 Task: Add an event with the title Lunch Break: Guided Meditation and Wellness Workshop, date '2023/11/20', time 7:00 AM to 9:00 AMand add a description: Alongside problem-solving activities, the retreat will provide opportunities for team members to relax, unwind, and build stronger relationships. This could include team meals, social events, or recreational activities that promote camaraderie and connection., put the event into Red category . Add location for the event as: Florence, Italy, logged in from the account softage.4@softage.netand send the event invitation to softage.10@softage.net and softage.1@softage.net. Set a reminder for the event 41 week before
Action: Mouse moved to (160, 117)
Screenshot: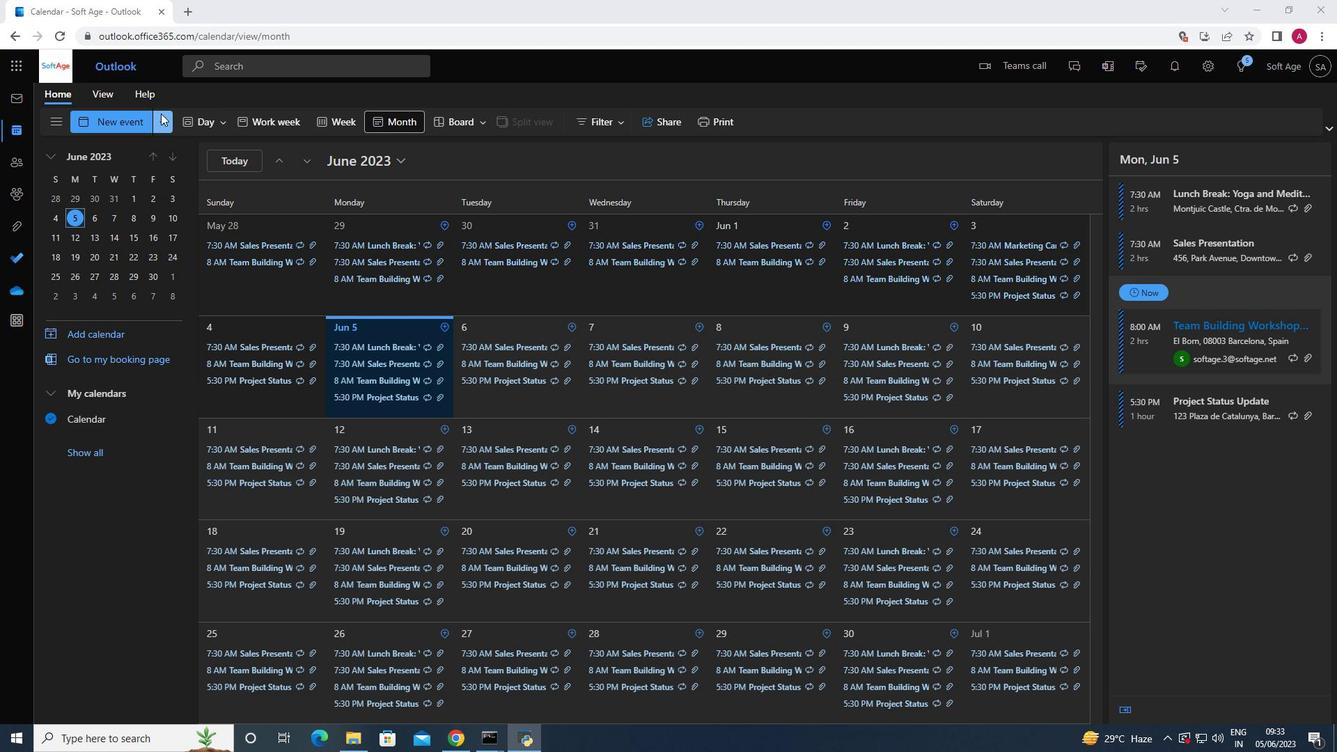 
Action: Mouse pressed left at (160, 117)
Screenshot: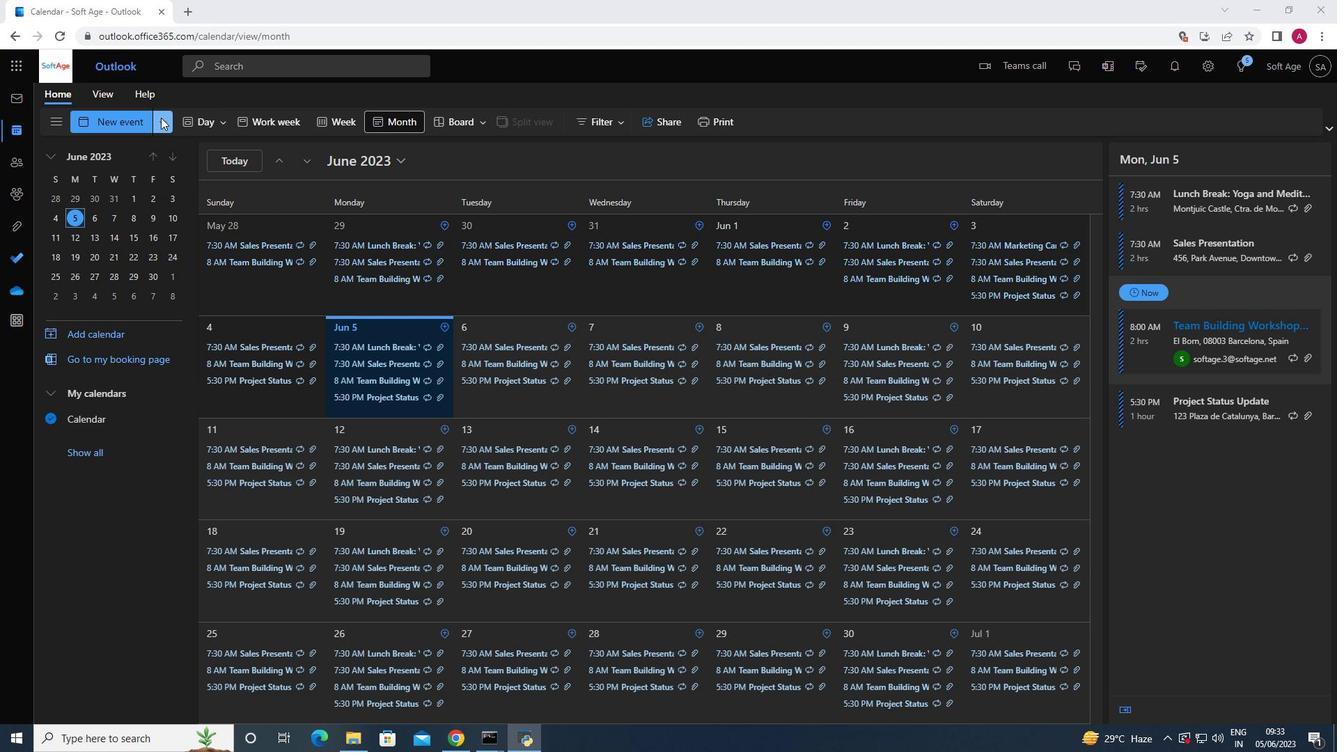 
Action: Mouse moved to (130, 183)
Screenshot: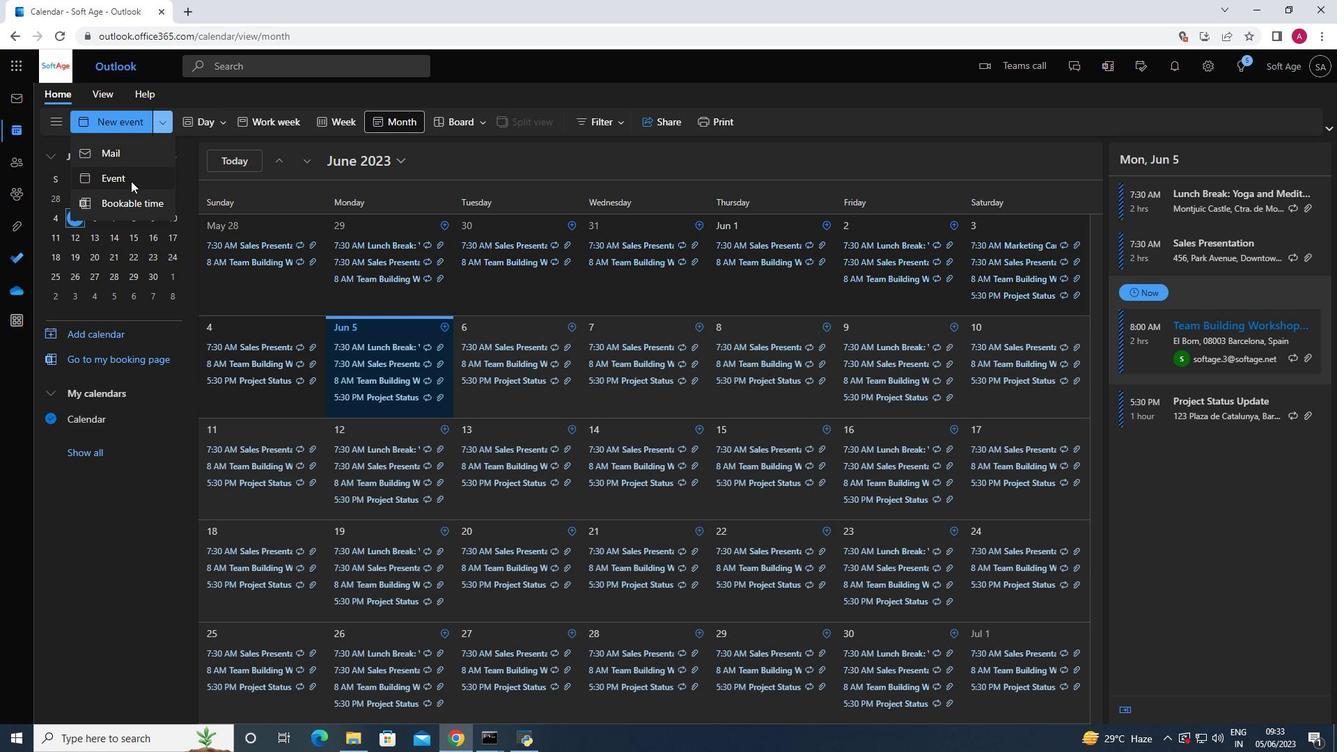 
Action: Mouse pressed left at (130, 183)
Screenshot: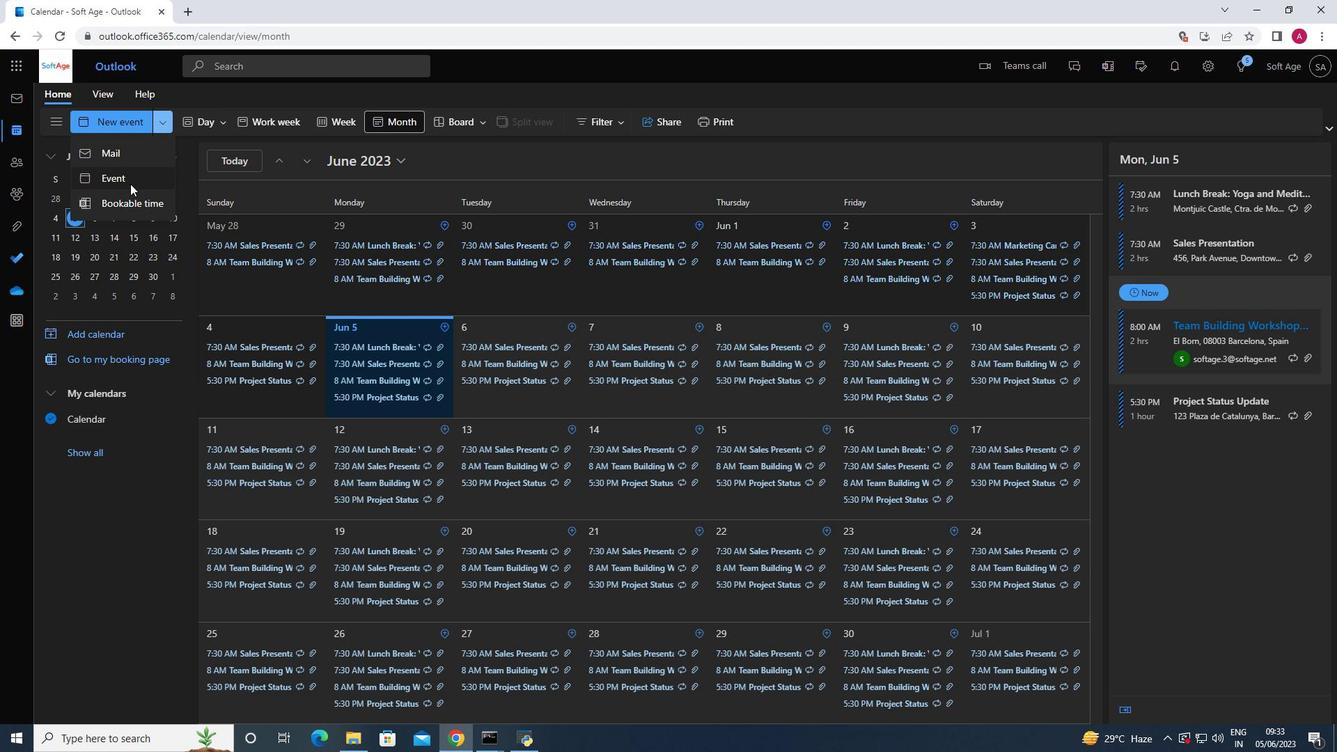 
Action: Mouse moved to (346, 202)
Screenshot: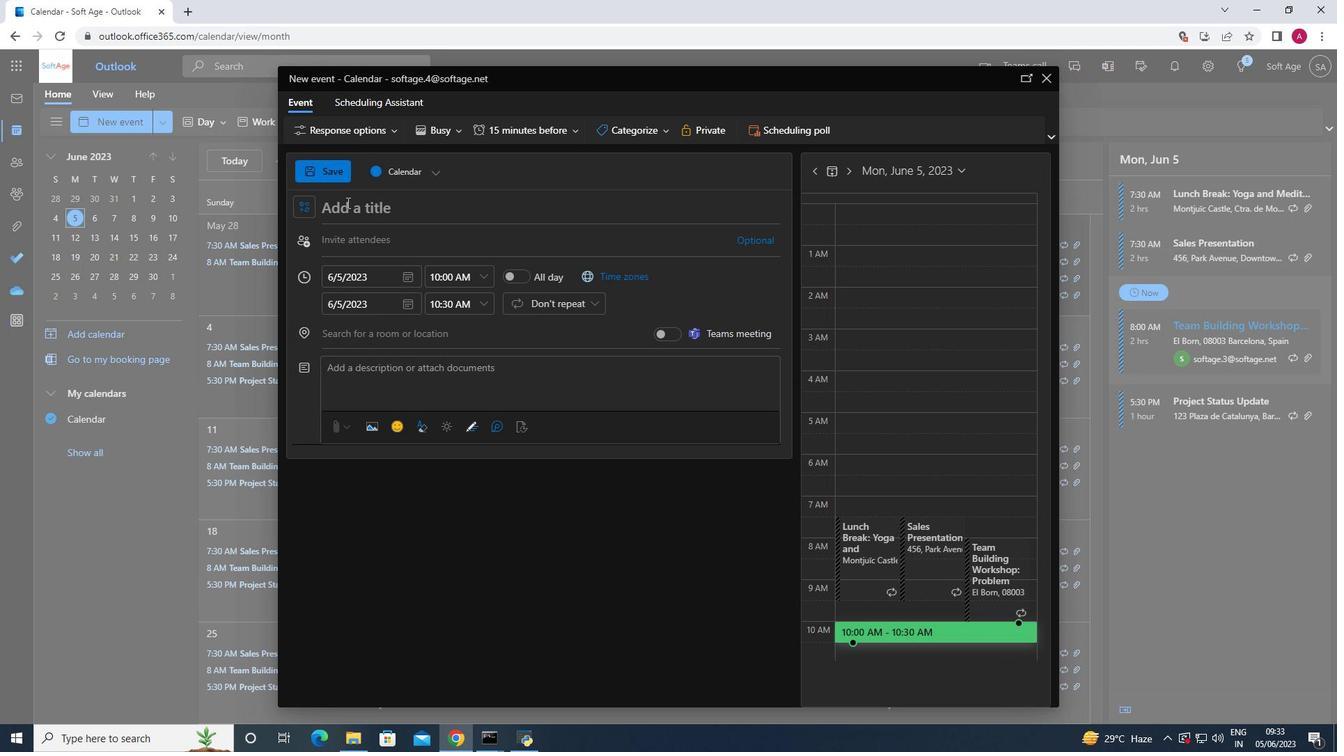
Action: Mouse pressed left at (346, 202)
Screenshot: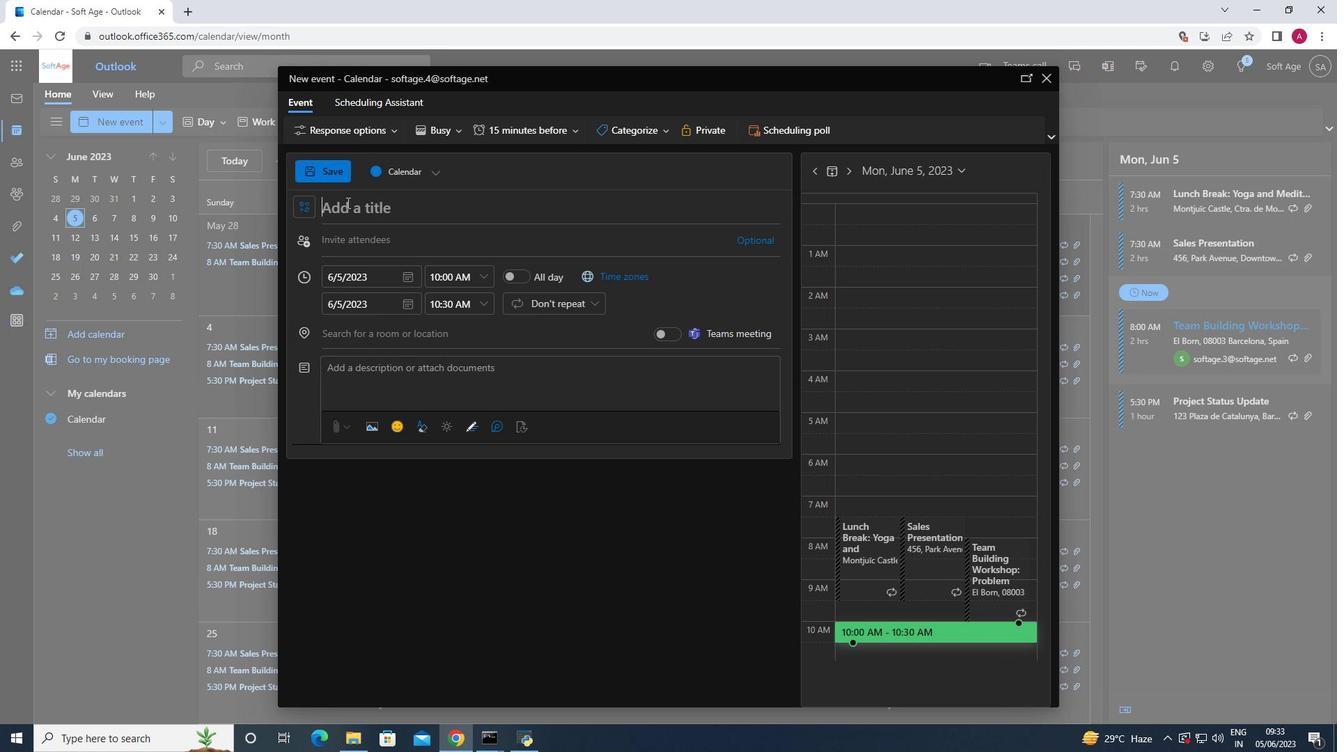 
Action: Key pressed <Key.shift_r>Lunch<Key.space><Key.shift>Break<Key.shift_r>:<Key.space><Key.shift><Key.shift><Key.shift><Key.shift><Key.shift><Key.shift><Key.shift><Key.shift><Key.shift><Key.shift><Key.shift>Guided<Key.space><Key.shift_r>Meditation<Key.space>and<Key.space><Key.shift>Wellness<Key.space>
Screenshot: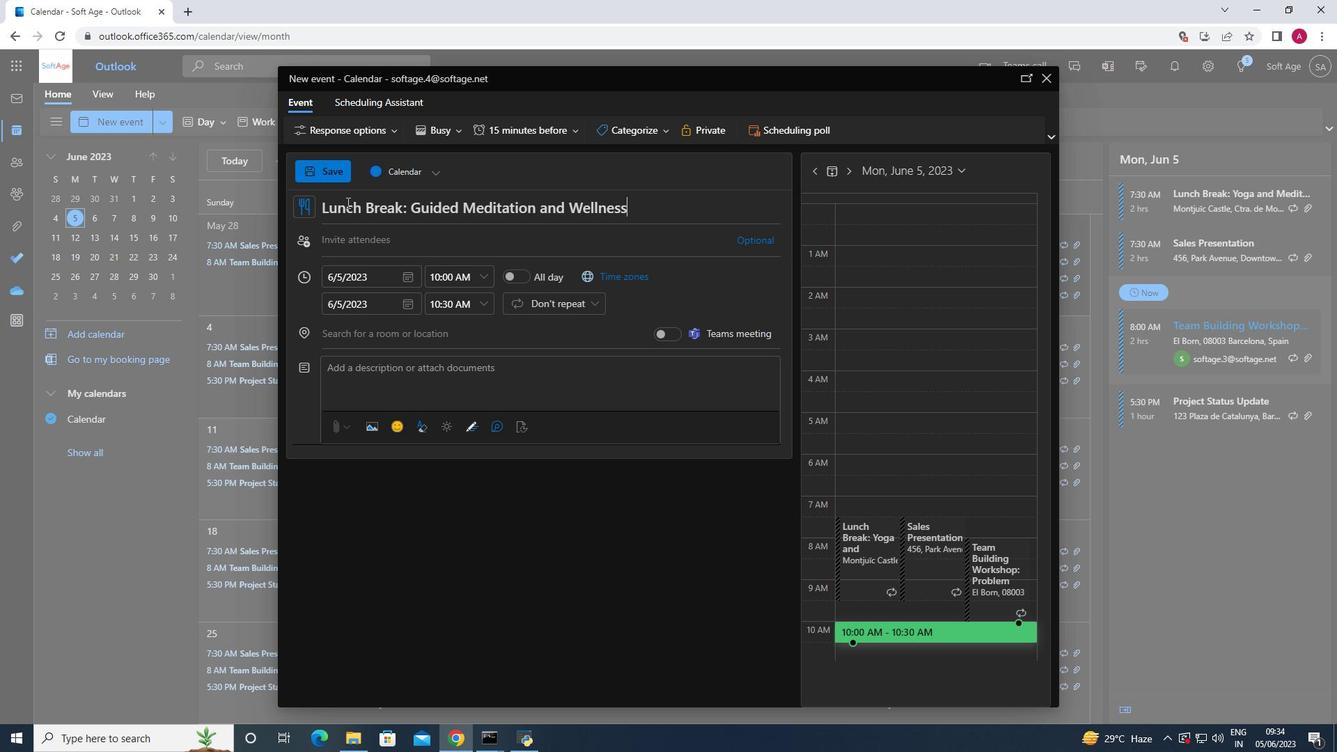 
Action: Mouse moved to (413, 279)
Screenshot: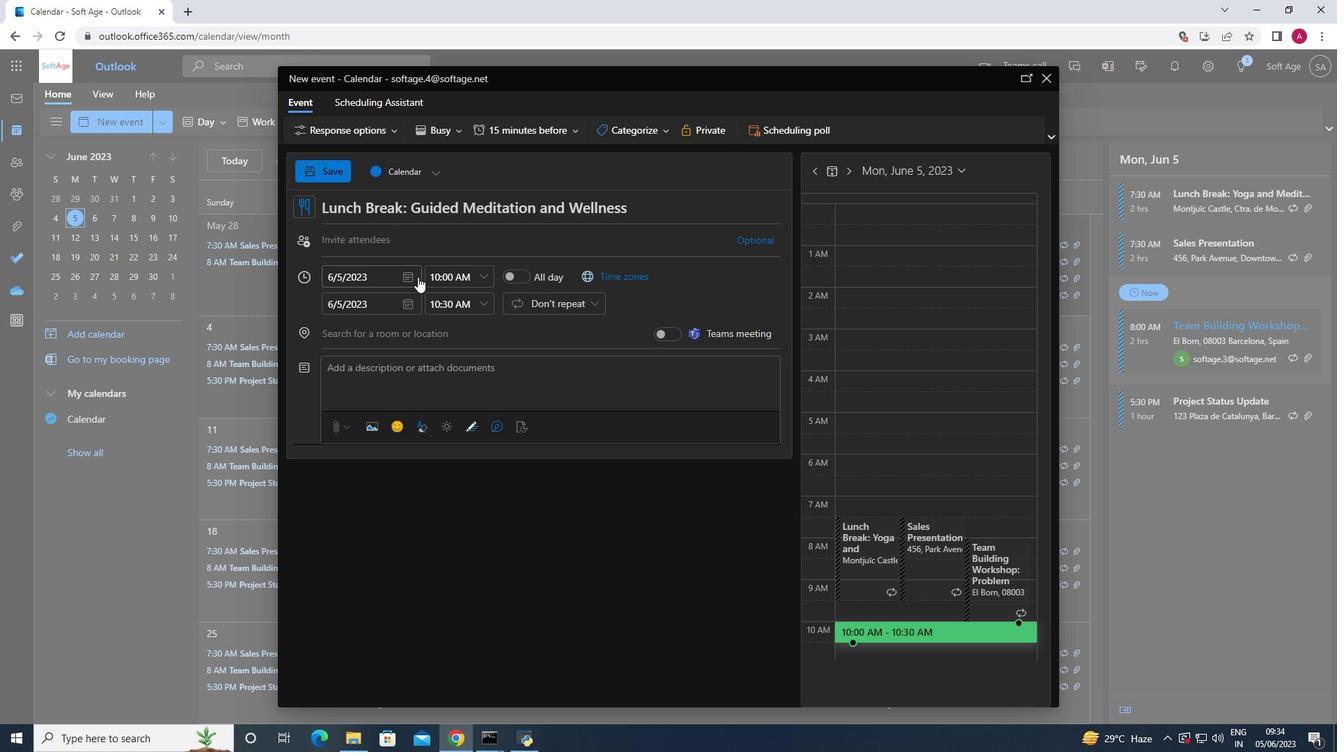 
Action: Mouse pressed left at (413, 279)
Screenshot: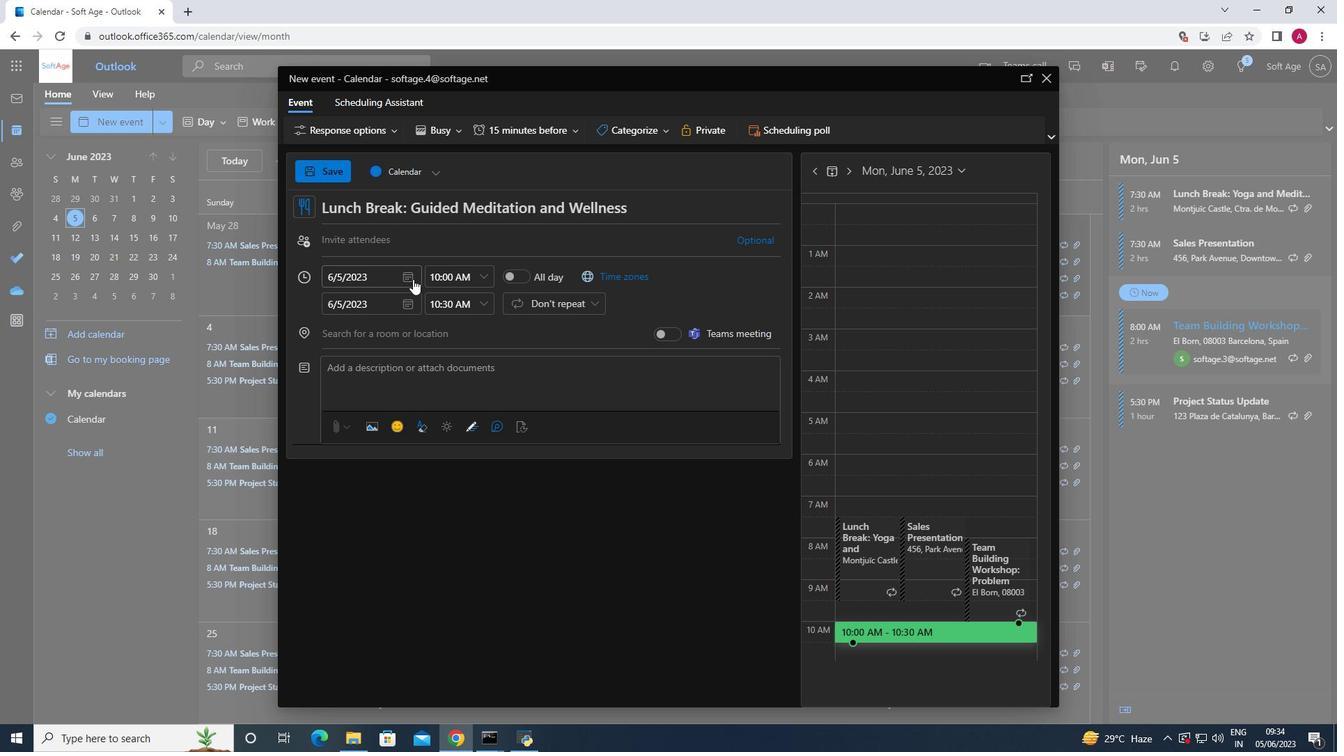 
Action: Mouse moved to (452, 302)
Screenshot: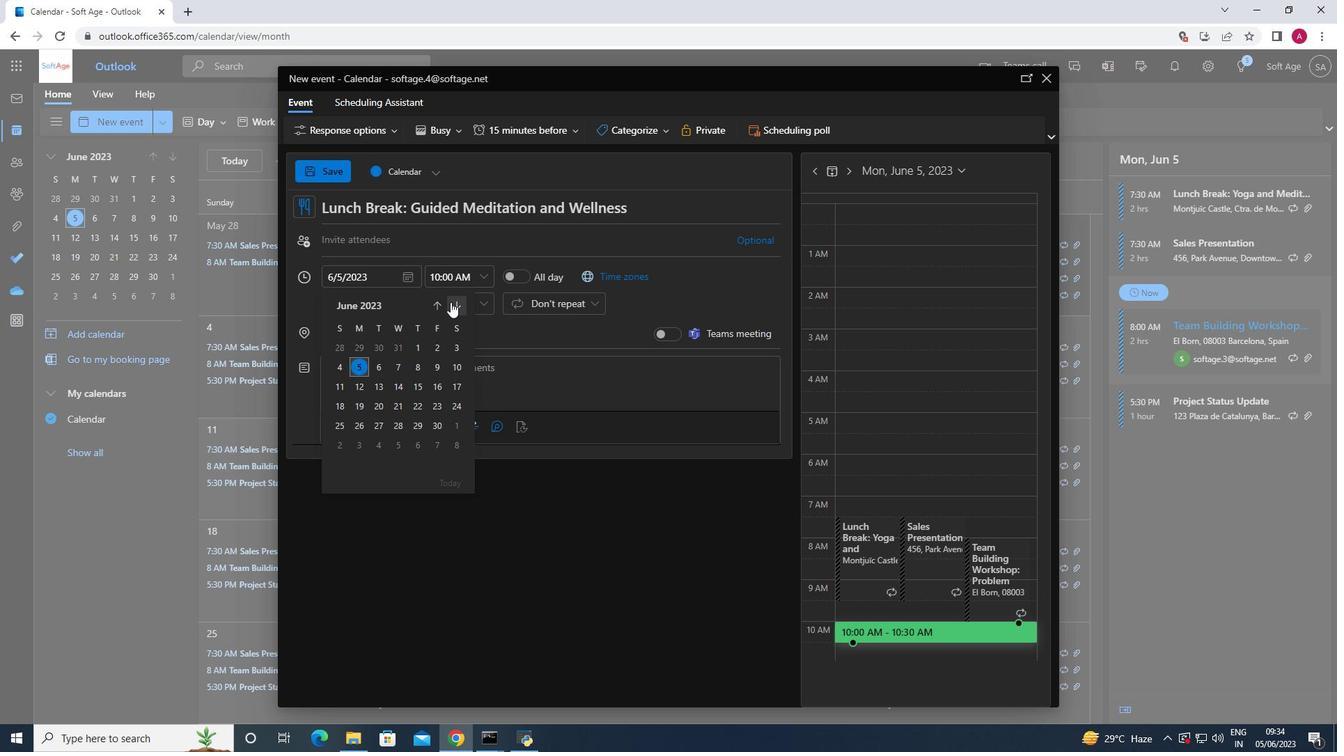 
Action: Mouse pressed left at (452, 302)
Screenshot: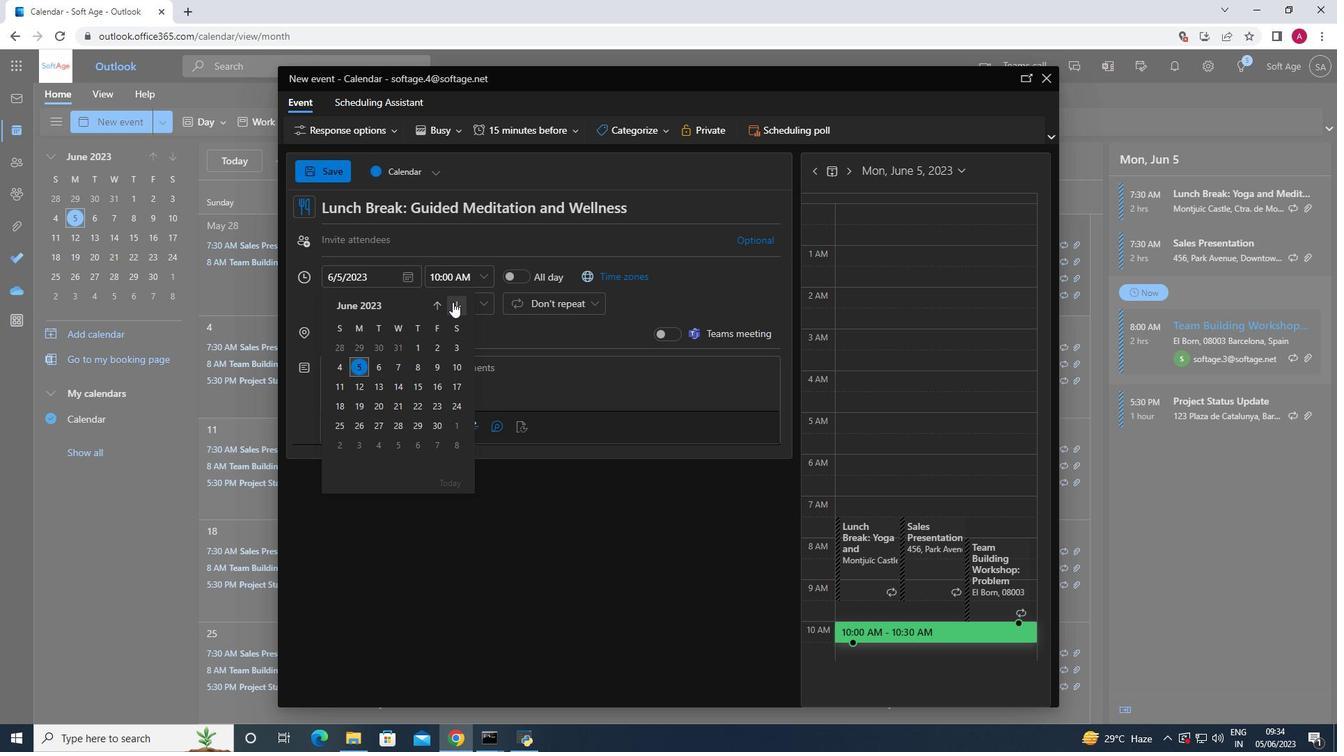 
Action: Mouse pressed left at (452, 302)
Screenshot: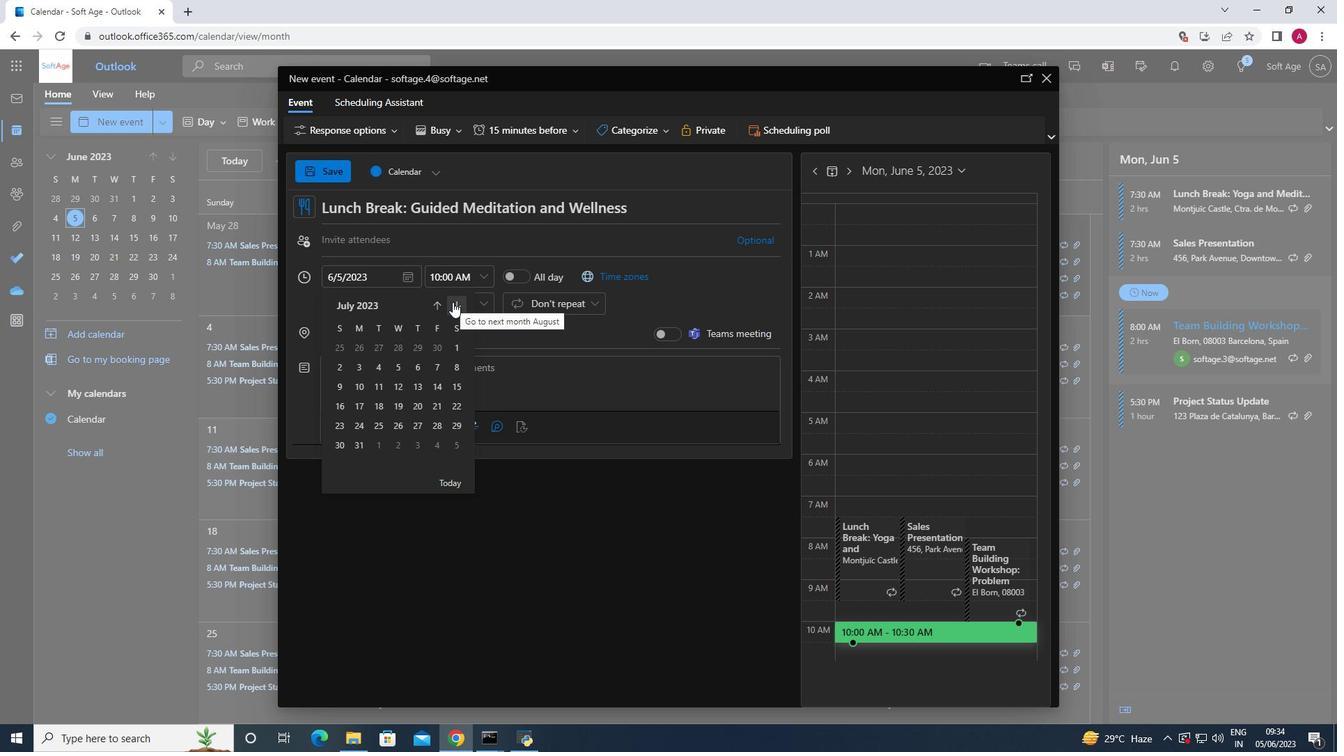 
Action: Mouse pressed left at (452, 302)
Screenshot: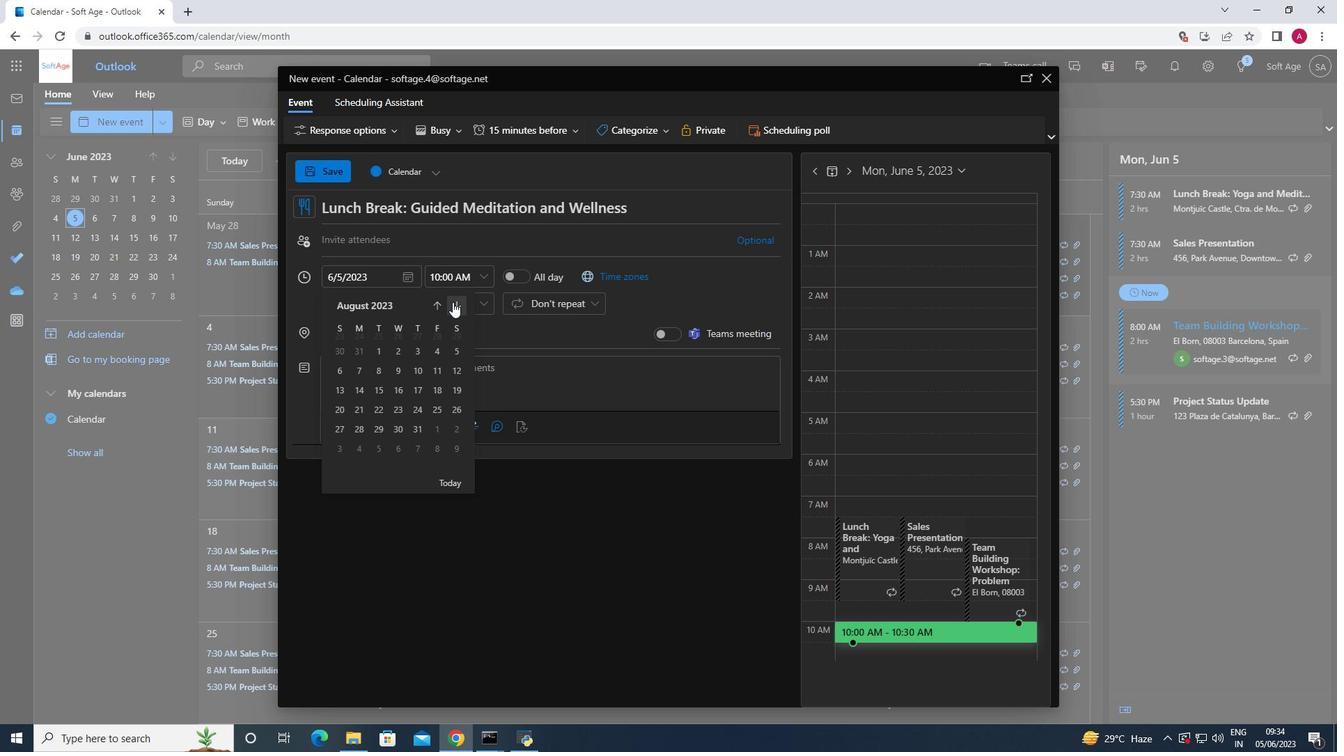 
Action: Mouse pressed left at (452, 302)
Screenshot: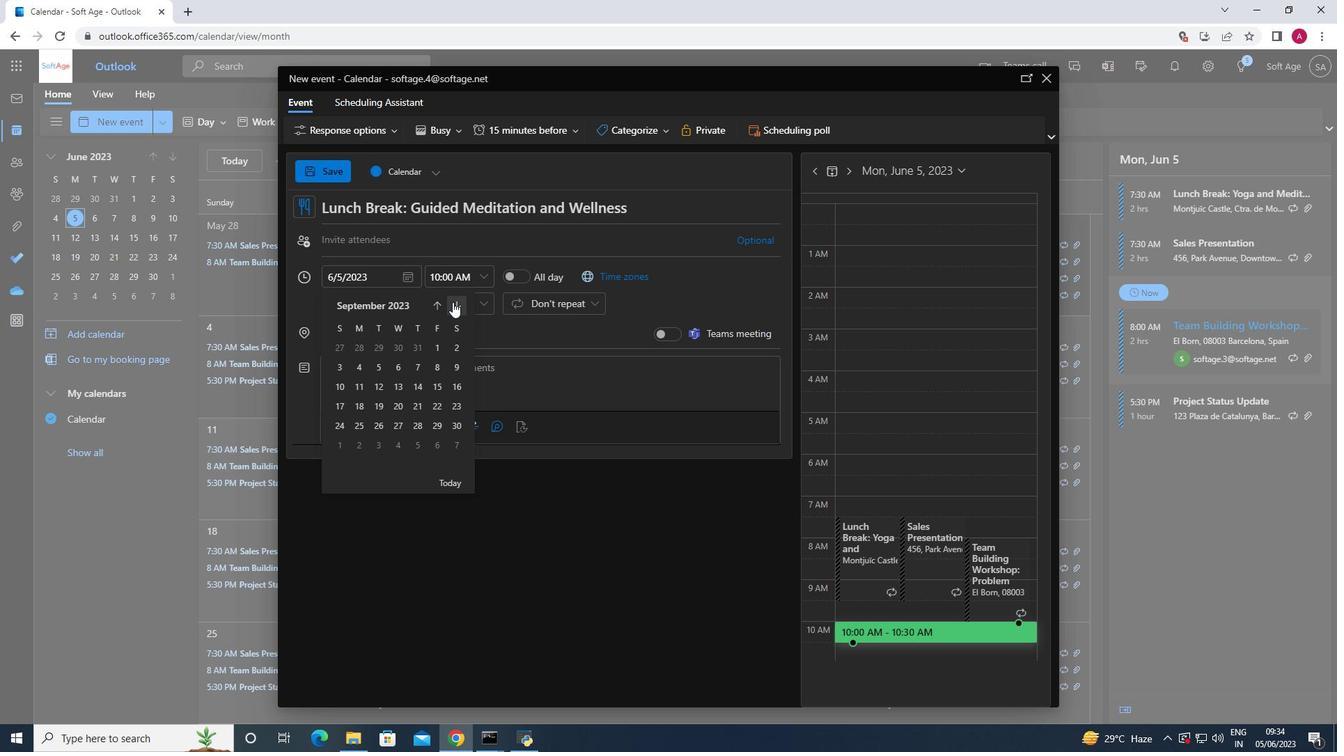
Action: Mouse pressed left at (452, 302)
Screenshot: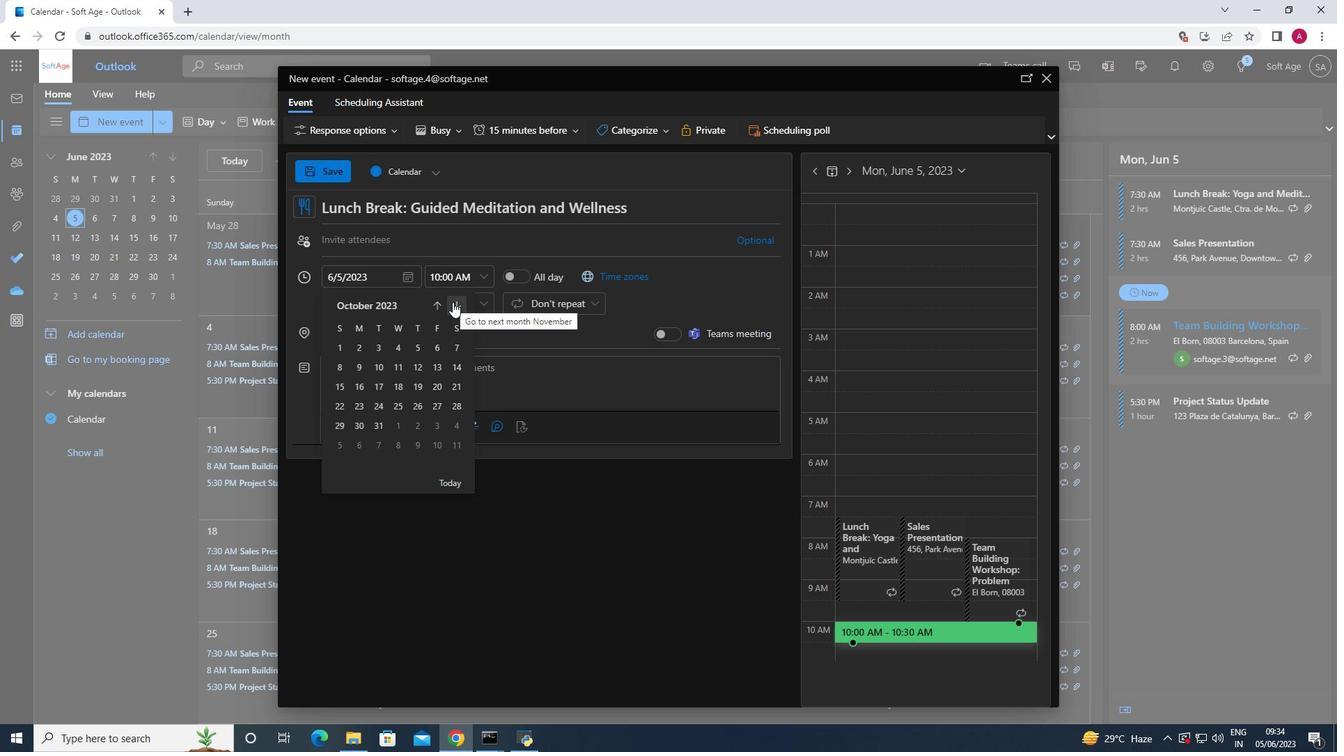 
Action: Mouse moved to (360, 401)
Screenshot: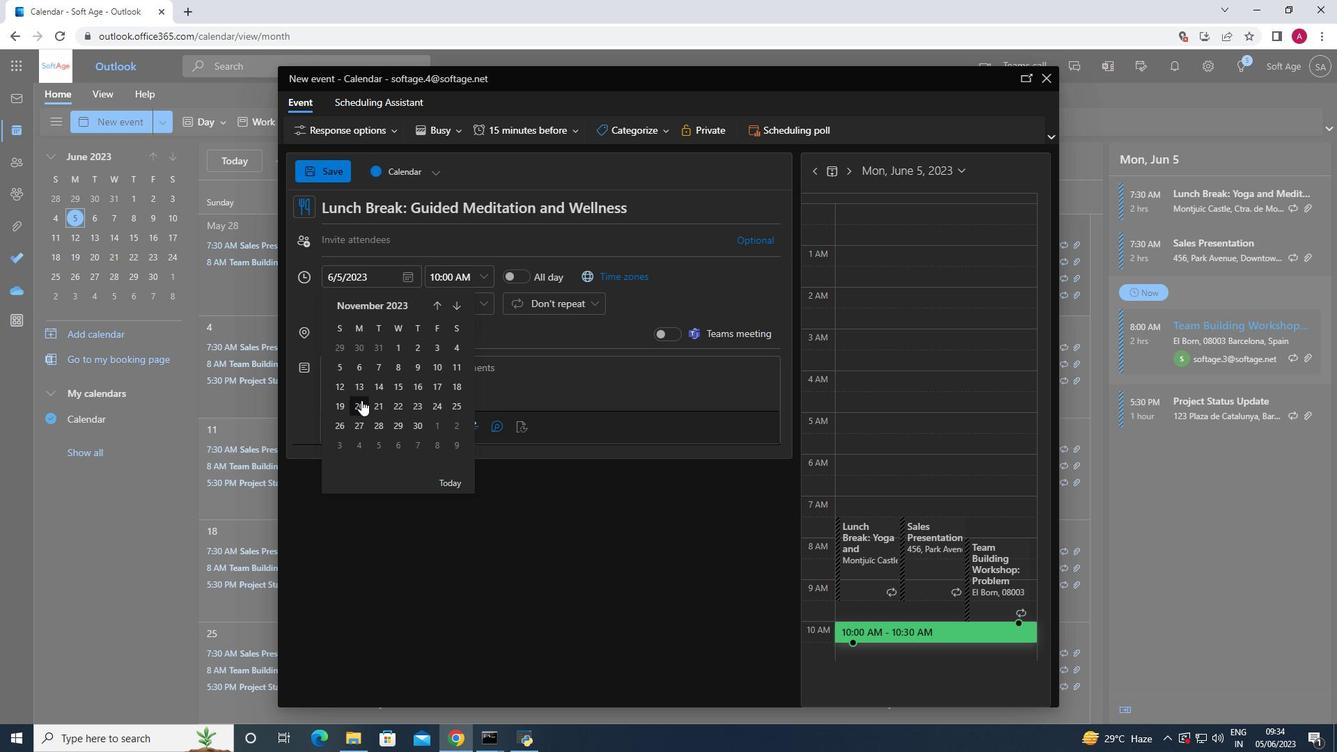 
Action: Mouse pressed left at (360, 401)
Screenshot: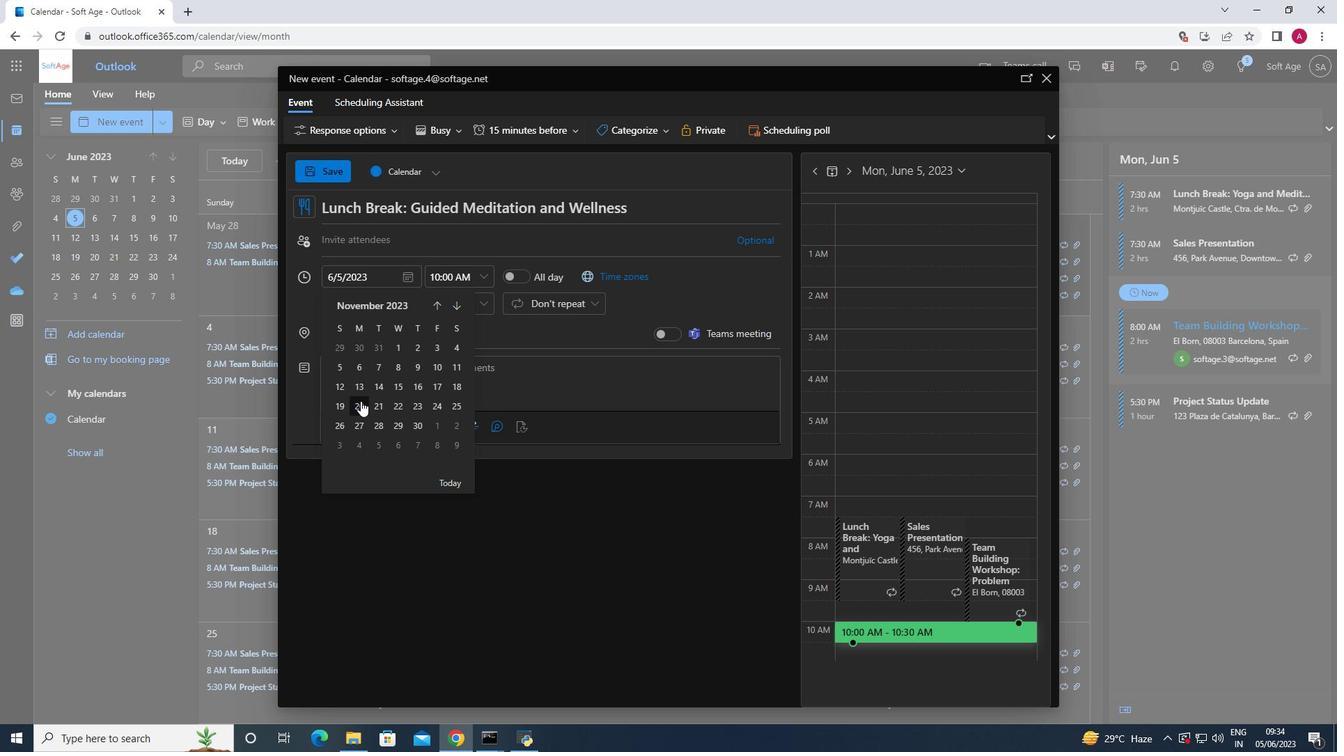 
Action: Mouse moved to (481, 280)
Screenshot: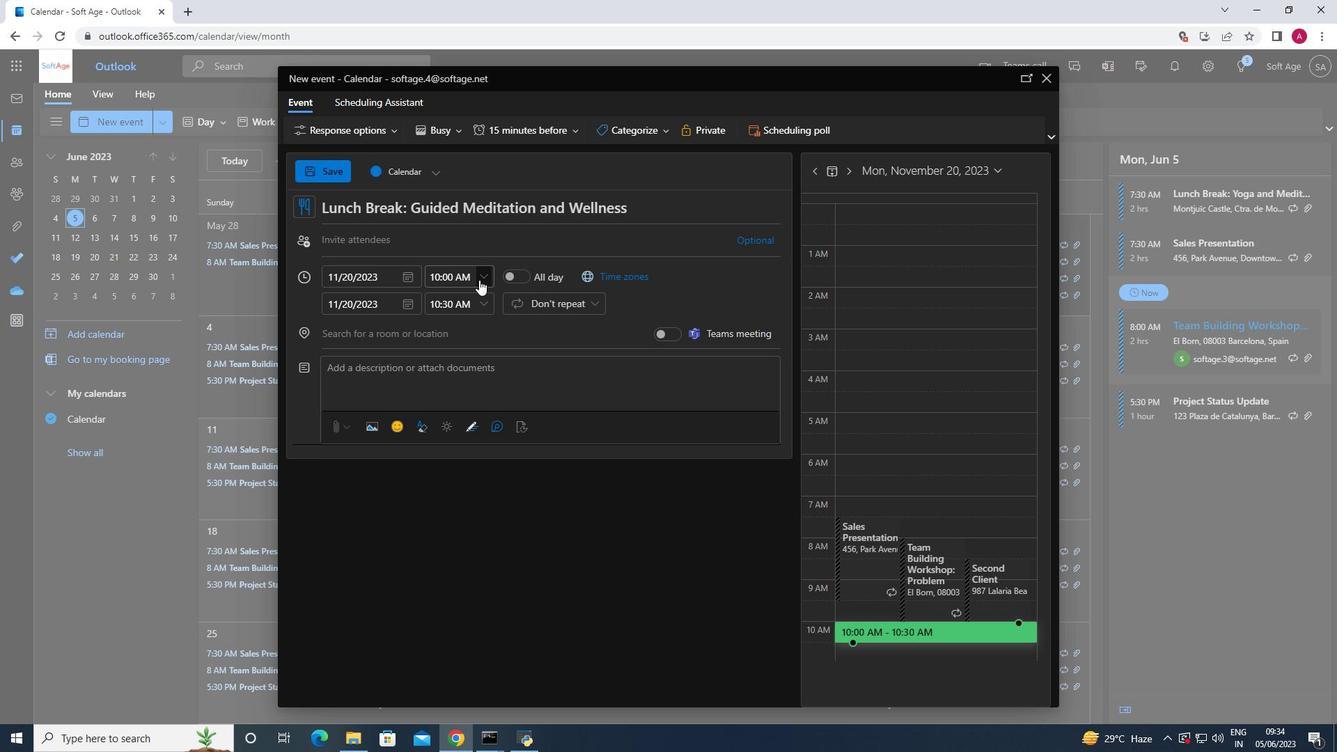 
Action: Mouse pressed left at (481, 280)
Screenshot: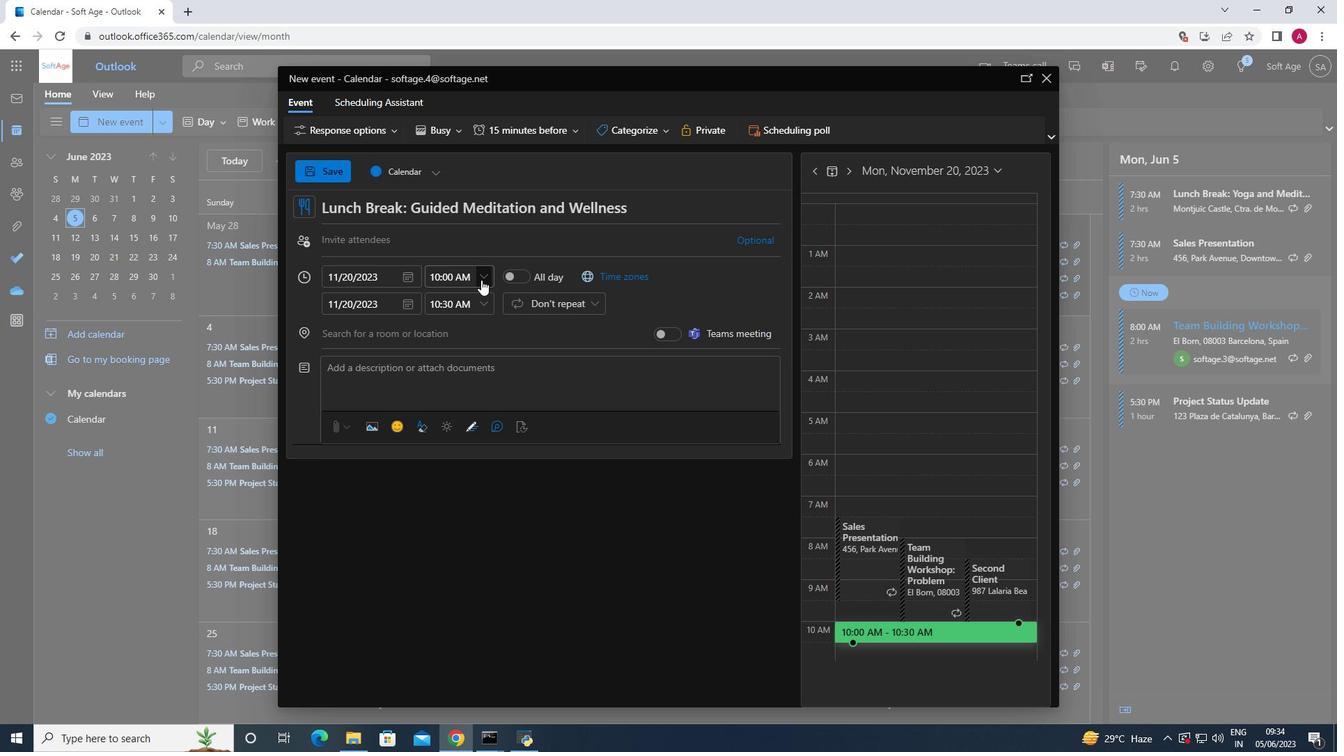 
Action: Mouse moved to (459, 338)
Screenshot: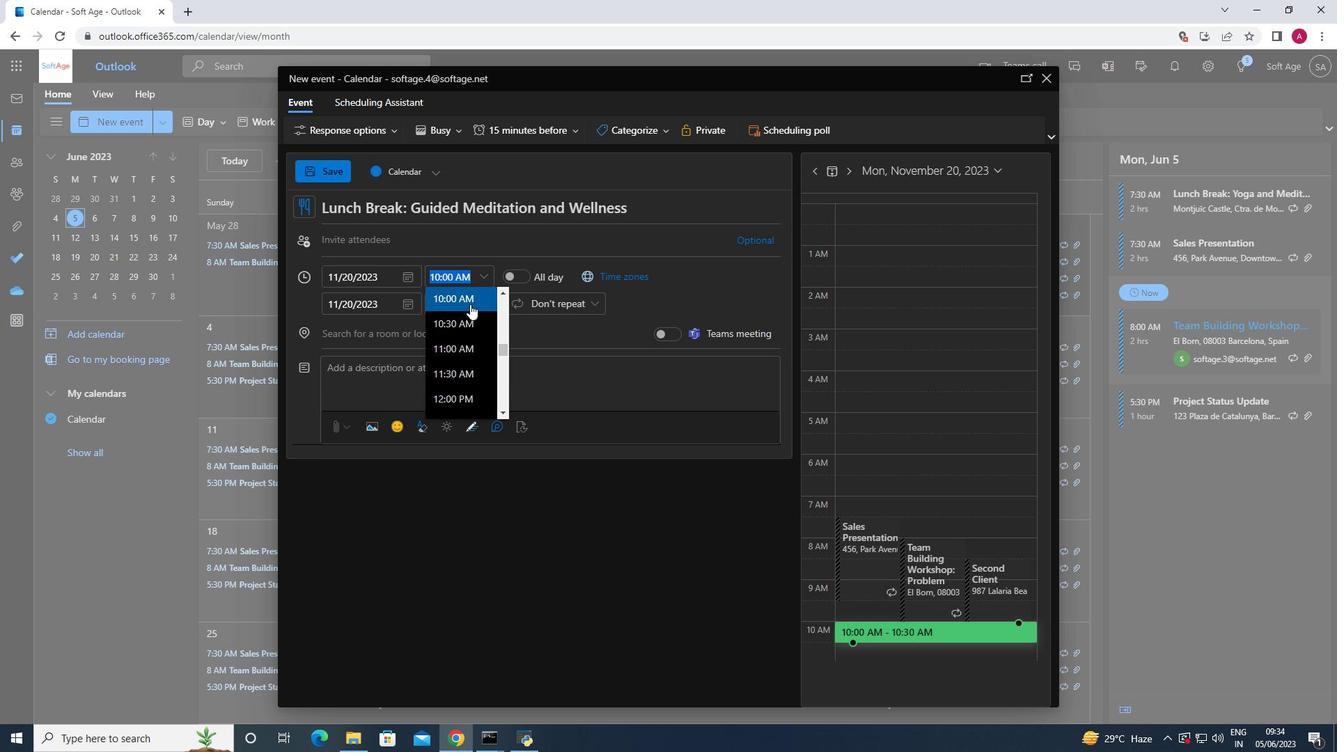 
Action: Mouse scrolled (459, 339) with delta (0, 0)
Screenshot: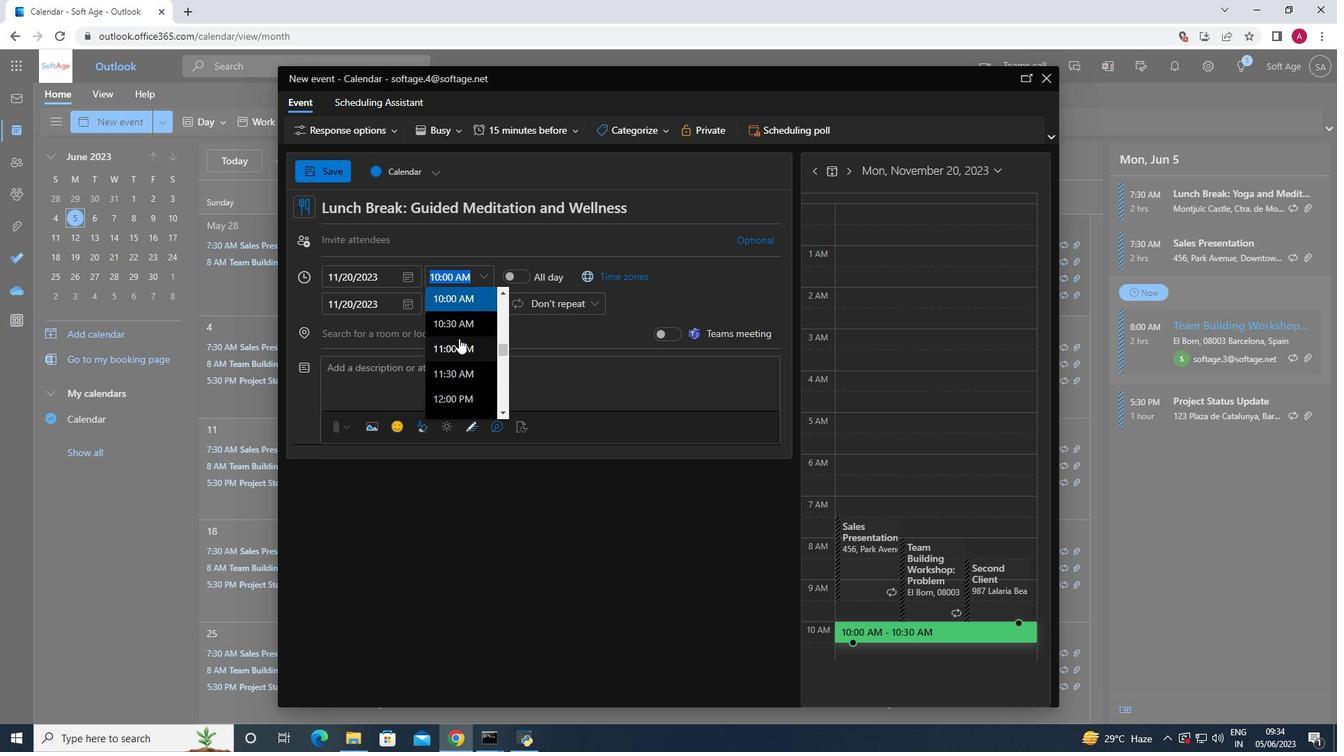 
Action: Mouse scrolled (459, 339) with delta (0, 0)
Screenshot: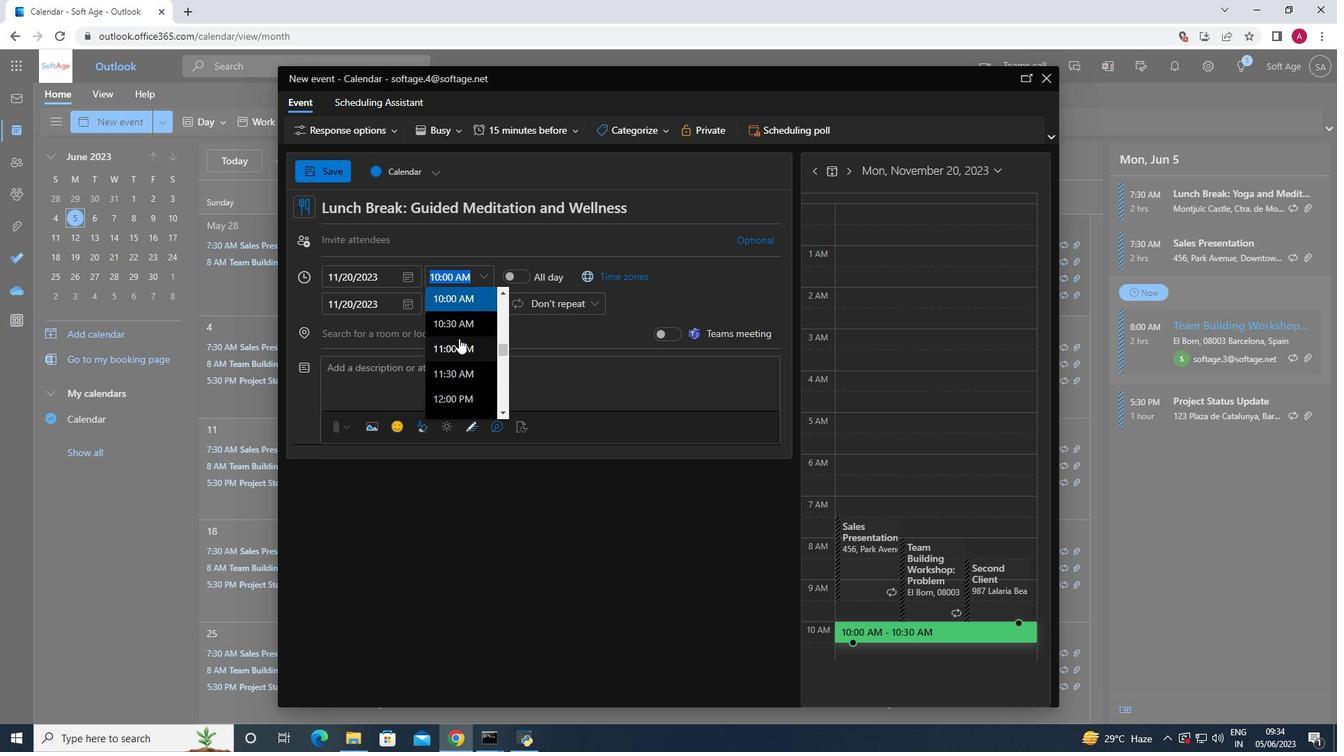 
Action: Mouse moved to (459, 338)
Screenshot: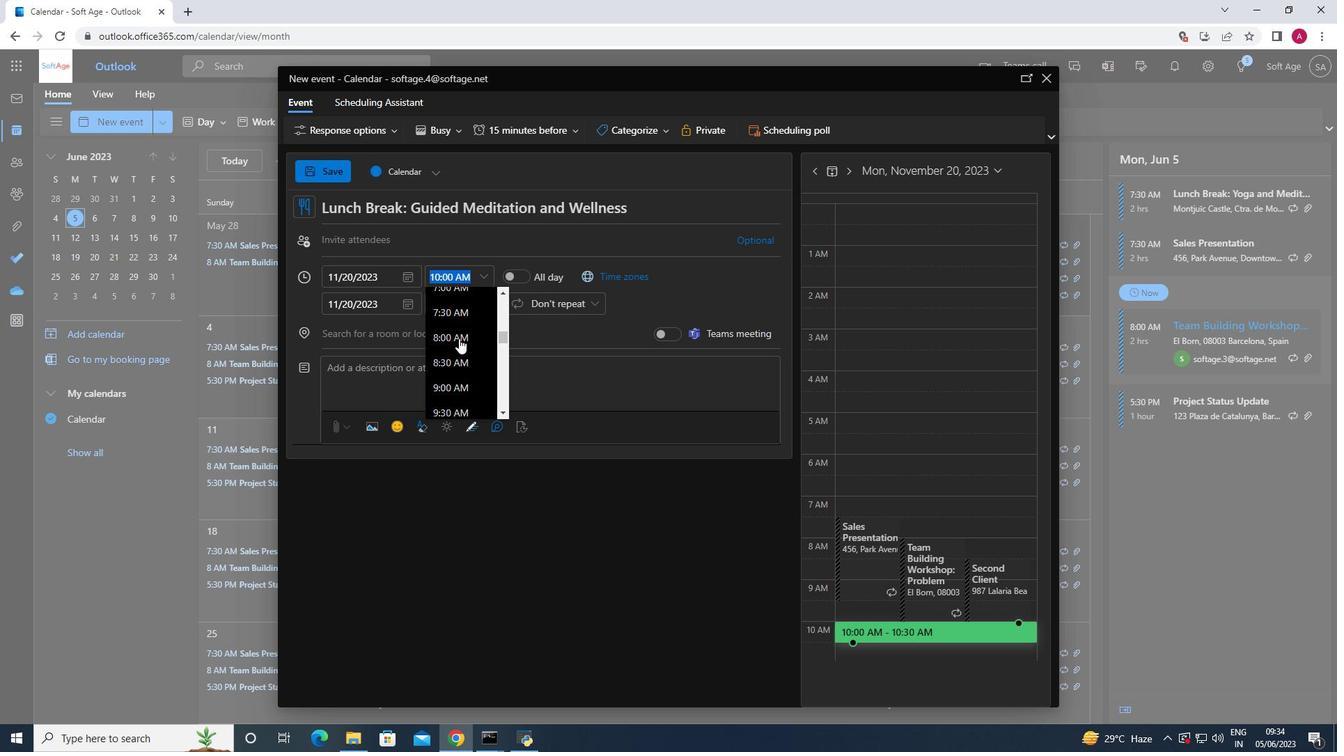 
Action: Mouse scrolled (459, 339) with delta (0, 0)
Screenshot: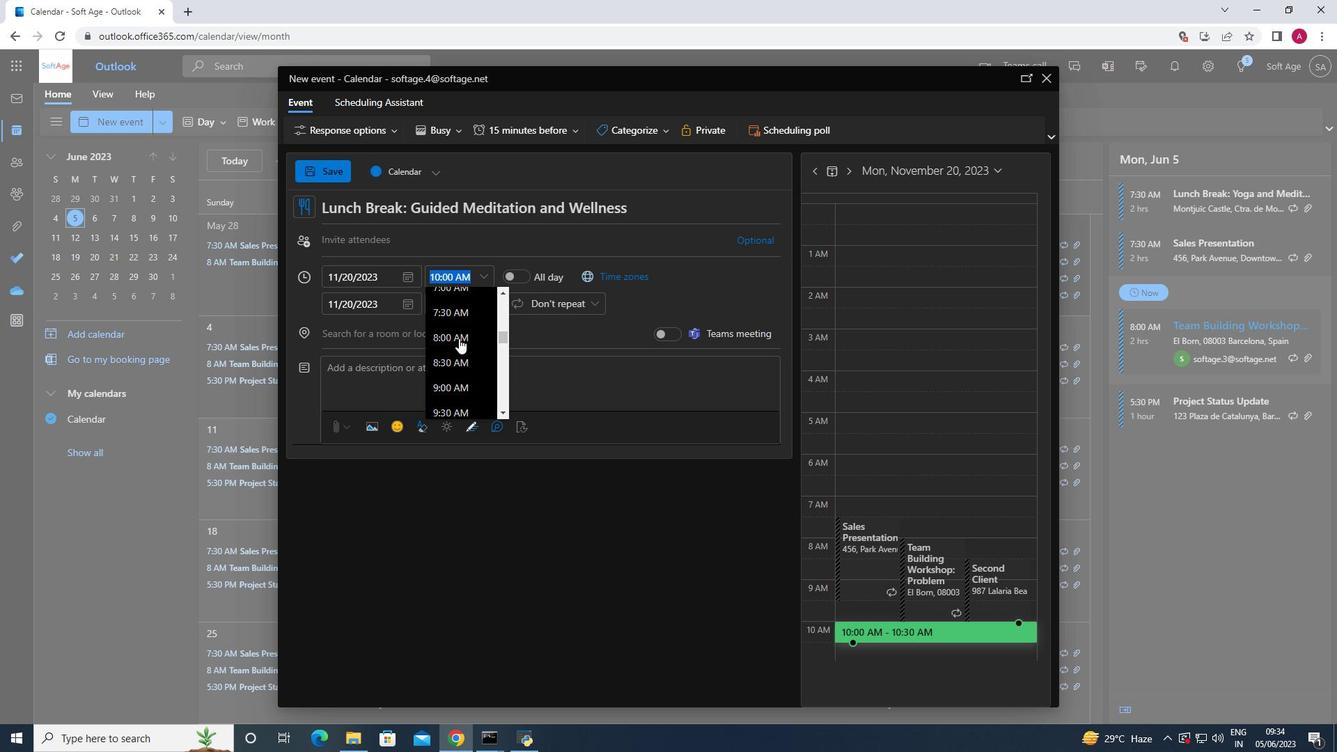 
Action: Mouse moved to (457, 335)
Screenshot: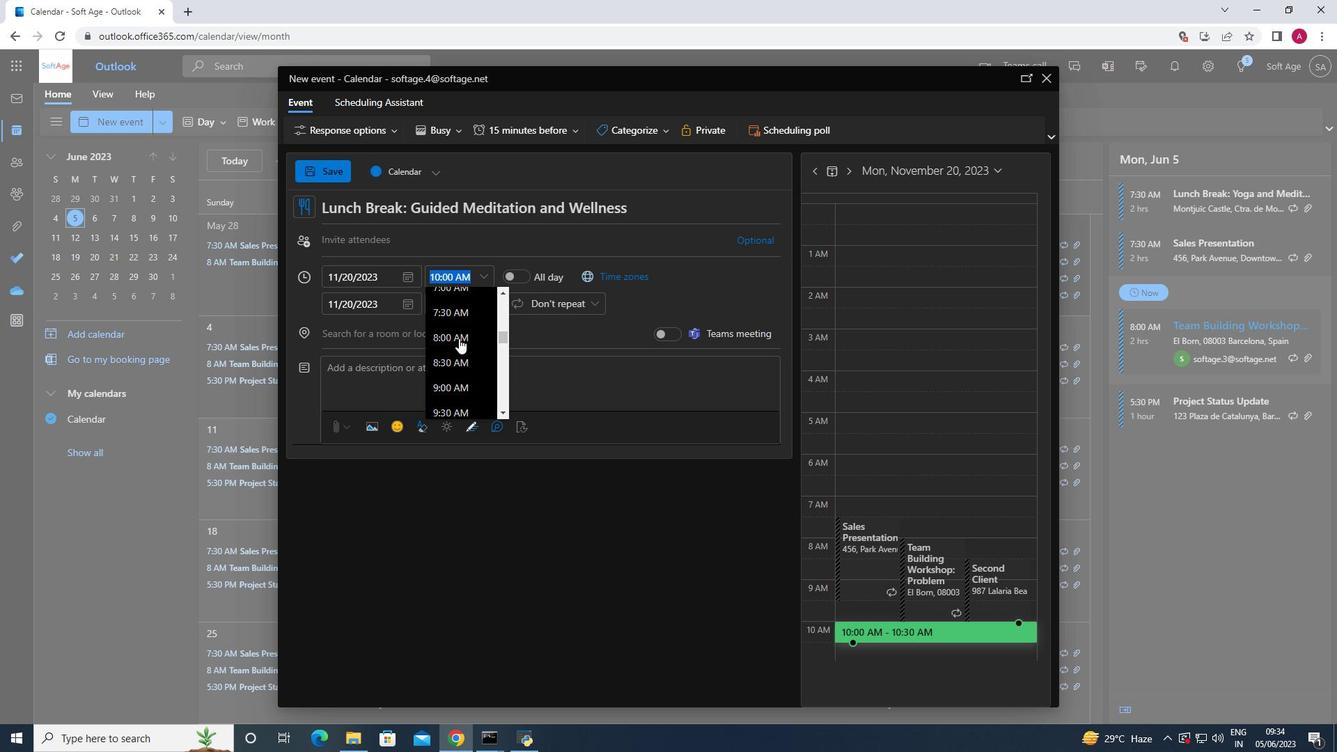 
Action: Mouse scrolled (457, 336) with delta (0, 0)
Screenshot: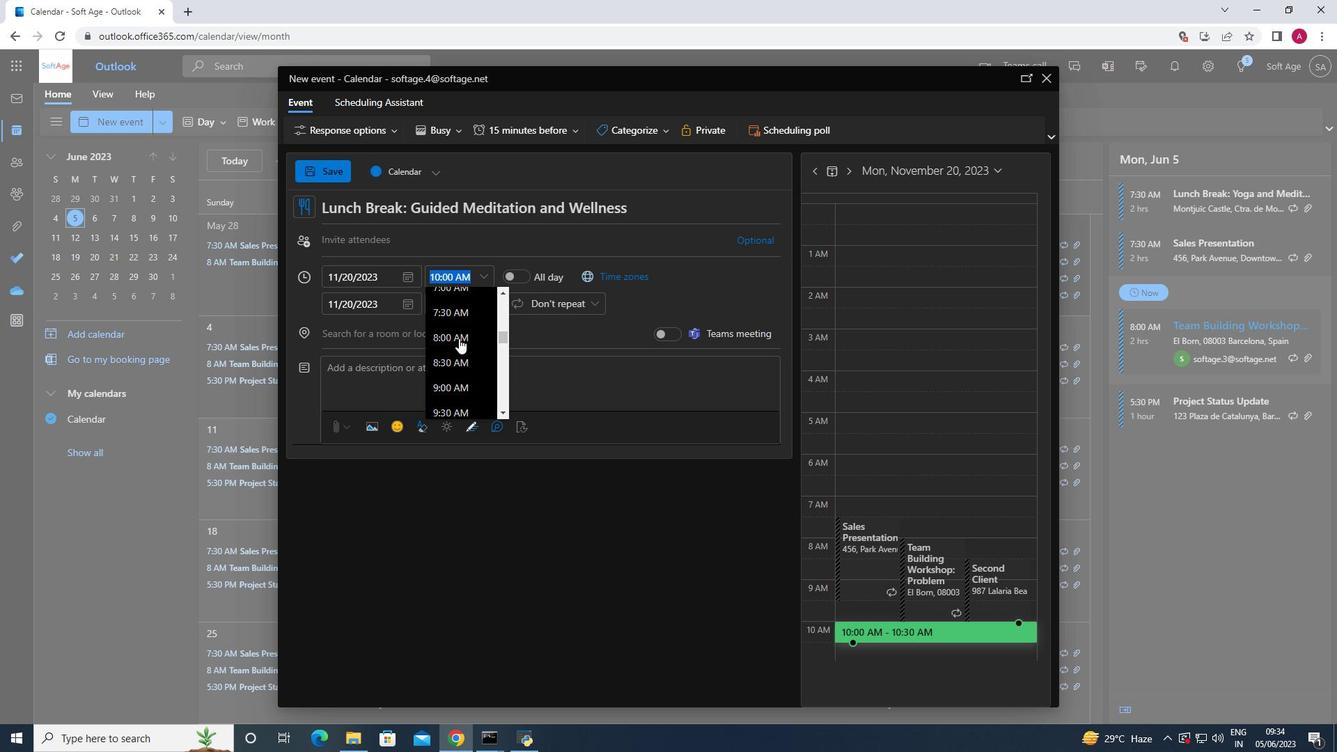 
Action: Mouse moved to (455, 372)
Screenshot: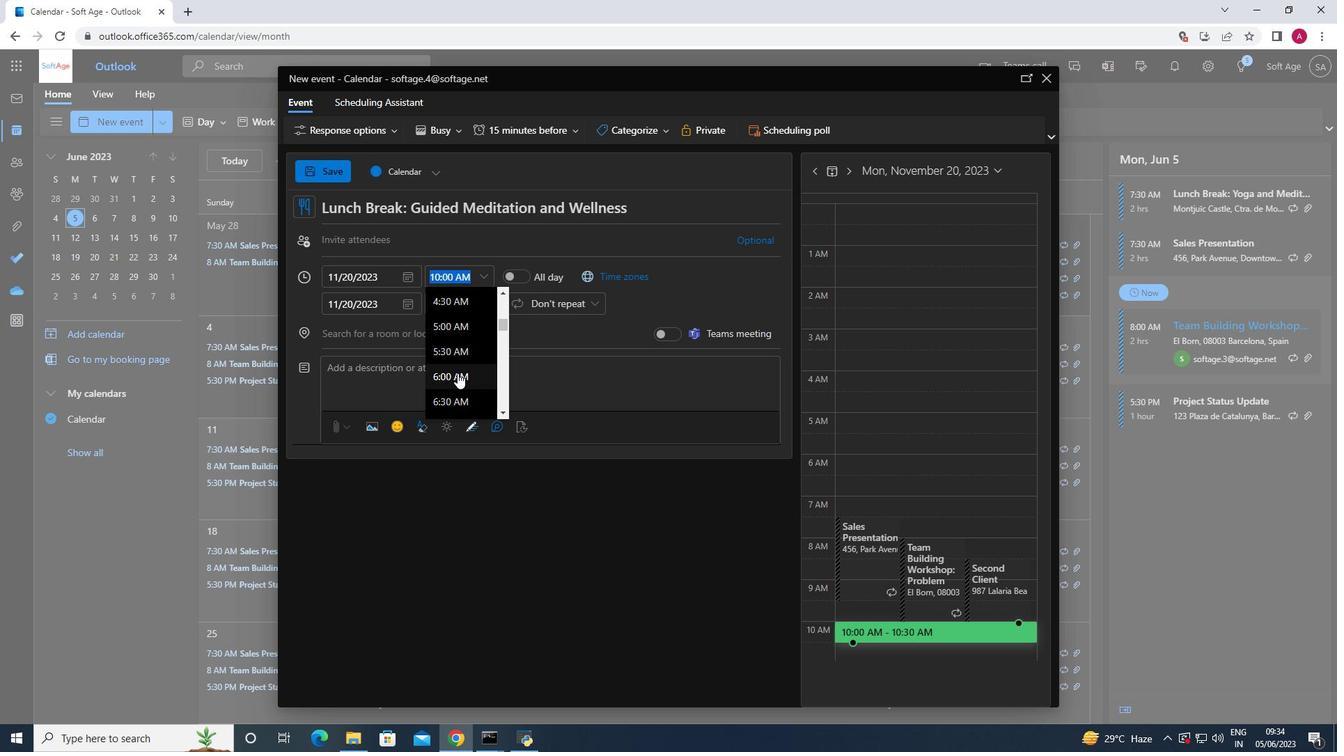 
Action: Mouse scrolled (455, 371) with delta (0, 0)
Screenshot: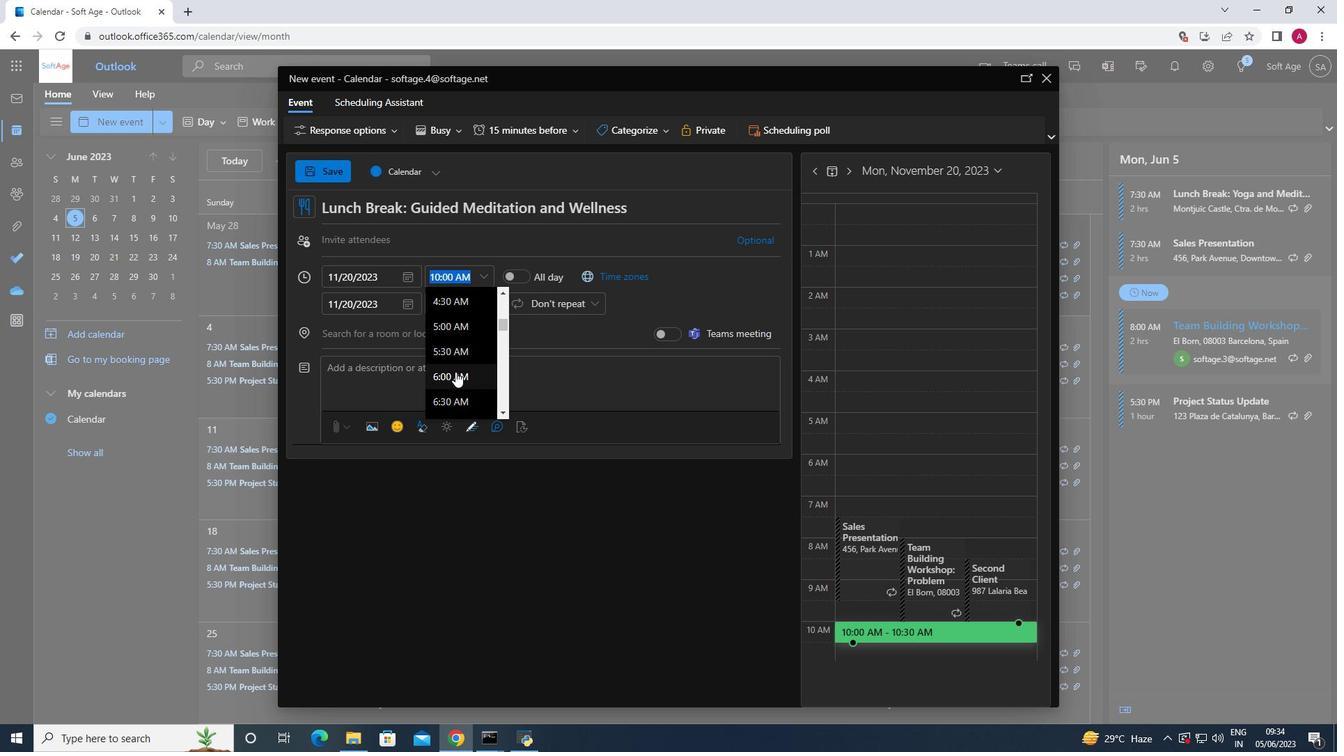 
Action: Mouse moved to (460, 358)
Screenshot: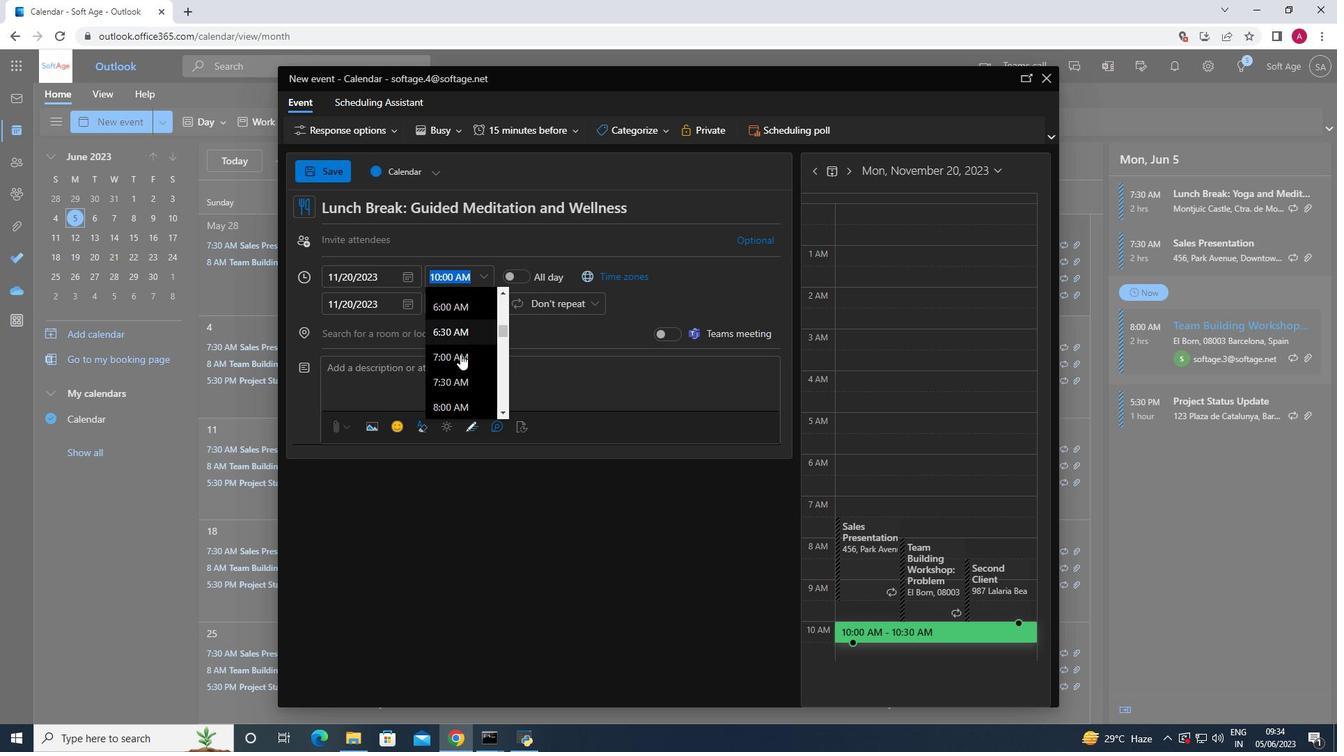 
Action: Mouse pressed left at (460, 358)
Screenshot: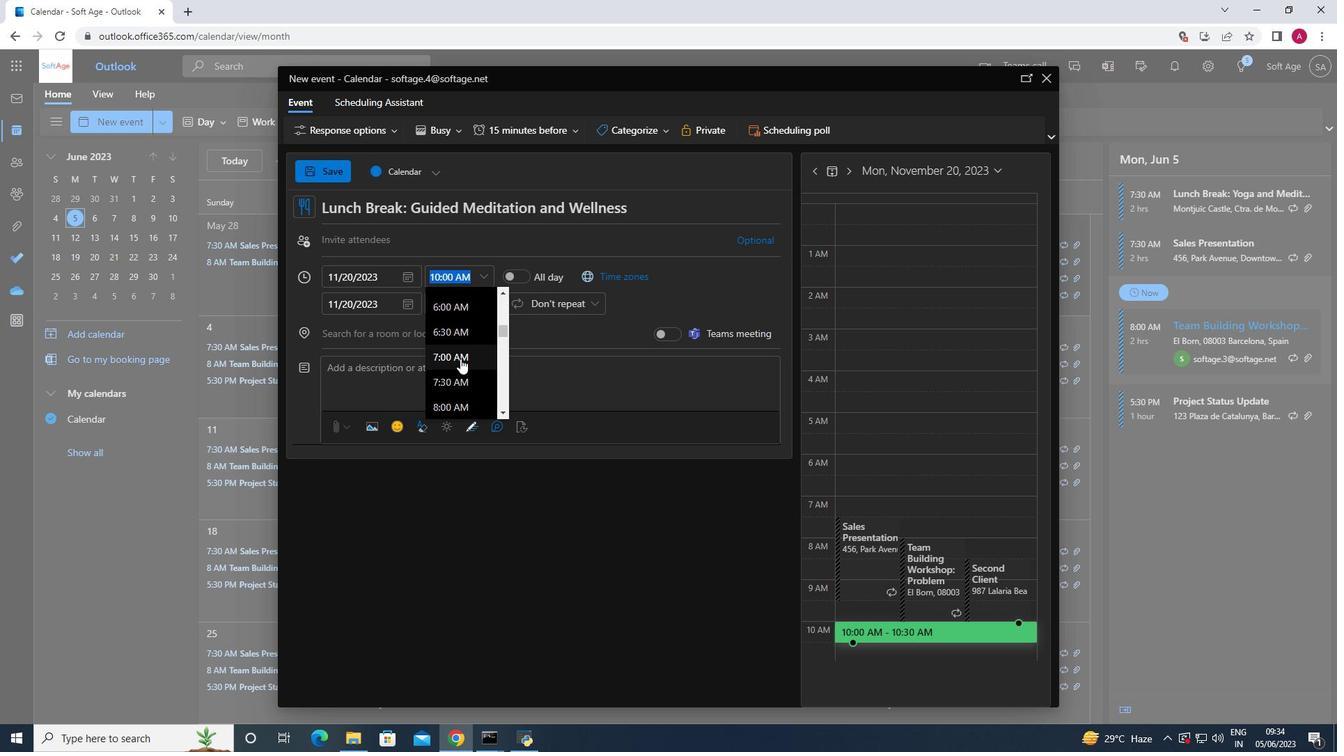 
Action: Mouse moved to (486, 307)
Screenshot: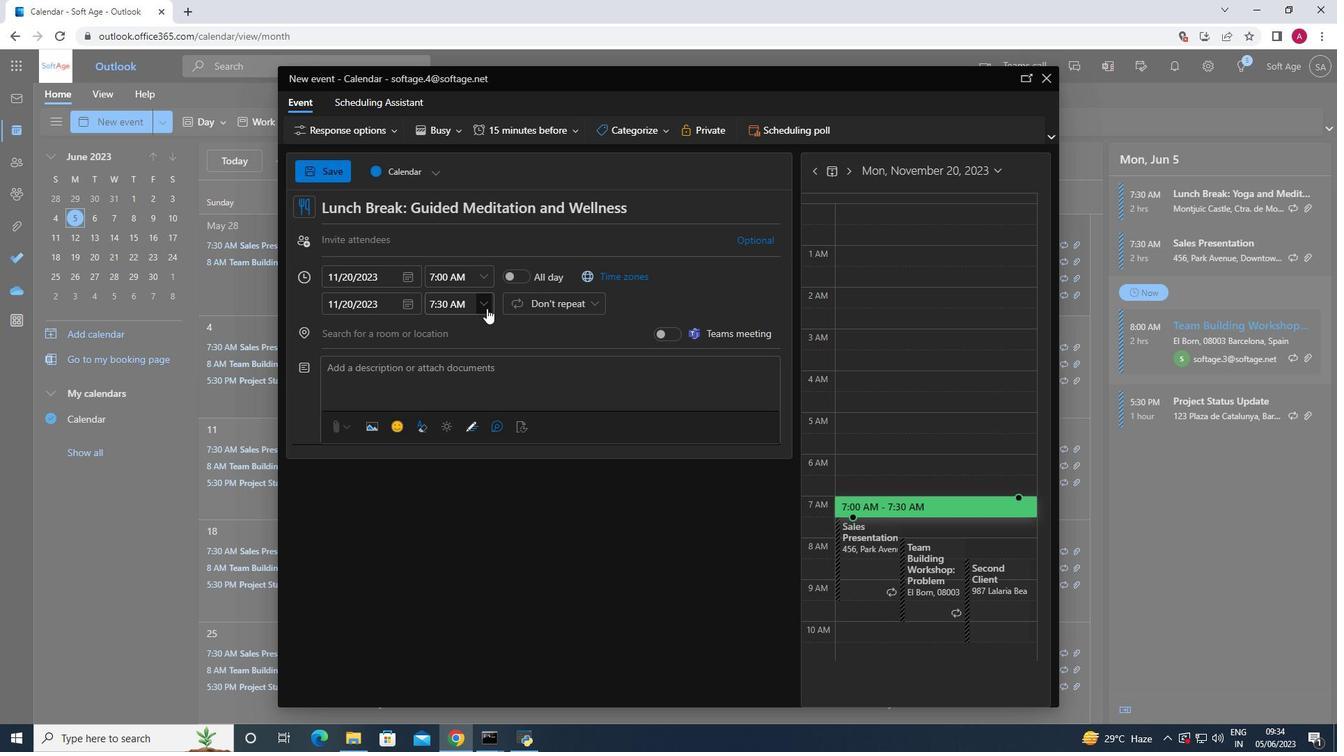 
Action: Mouse pressed left at (486, 307)
Screenshot: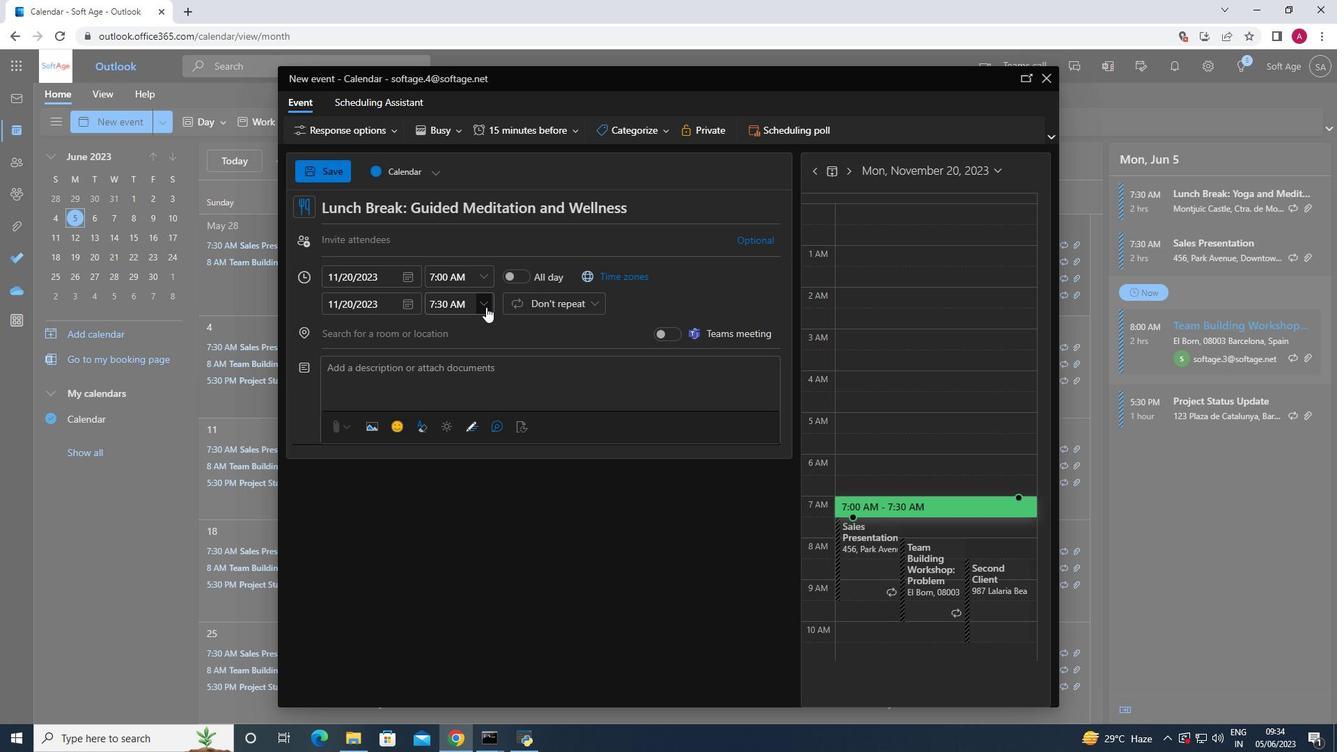 
Action: Mouse moved to (454, 394)
Screenshot: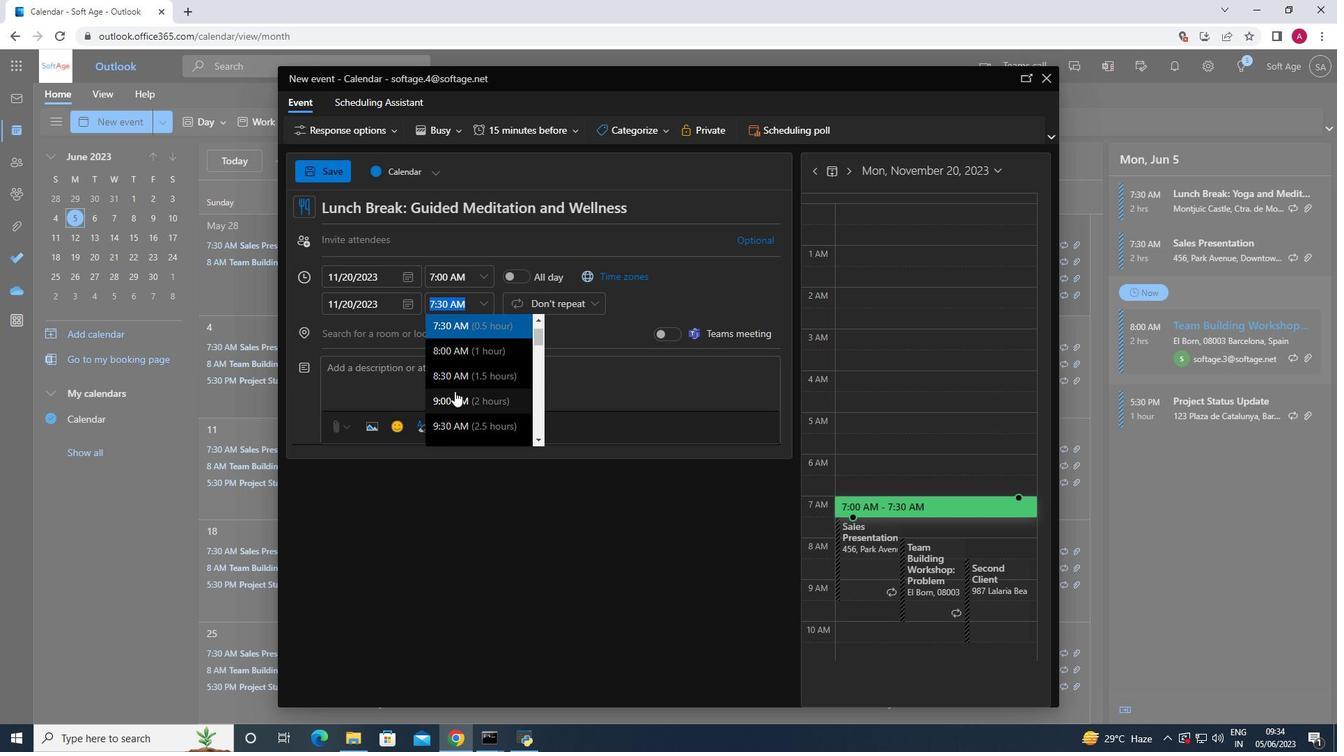 
Action: Mouse pressed left at (454, 394)
Screenshot: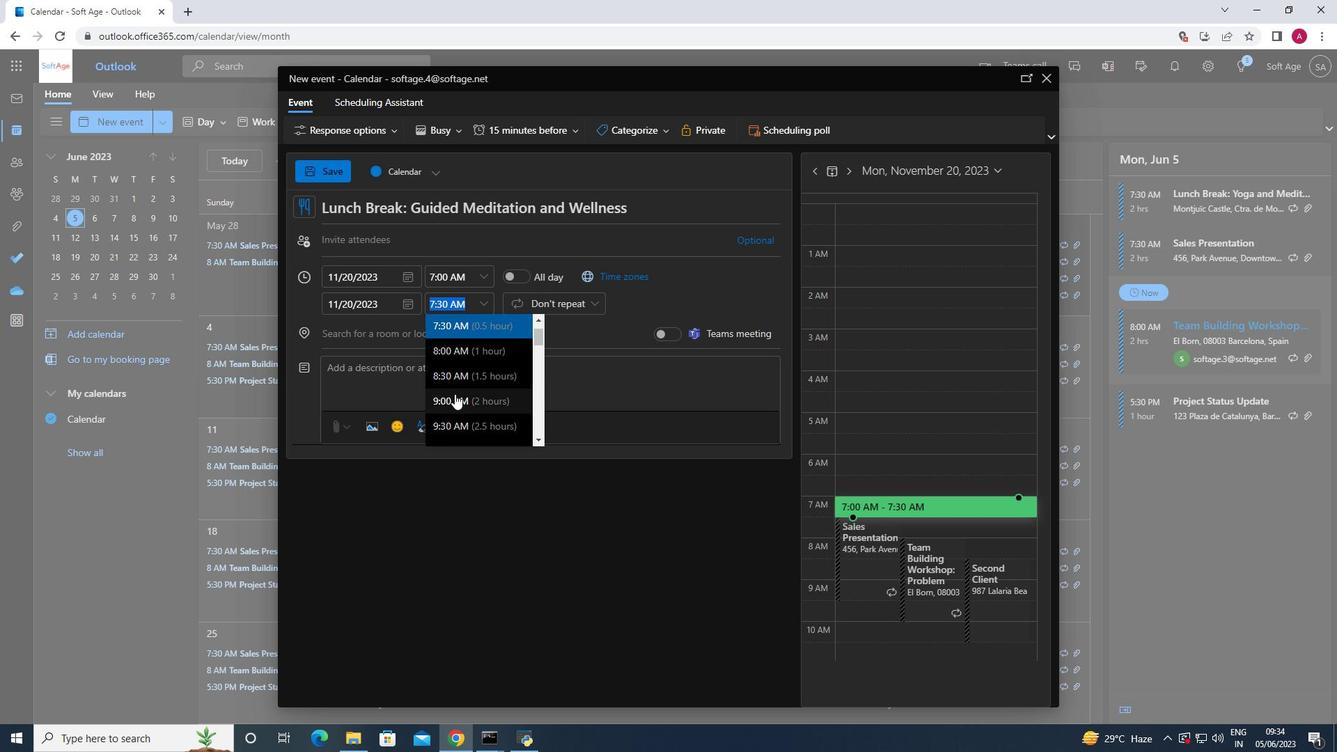 
Action: Mouse moved to (346, 369)
Screenshot: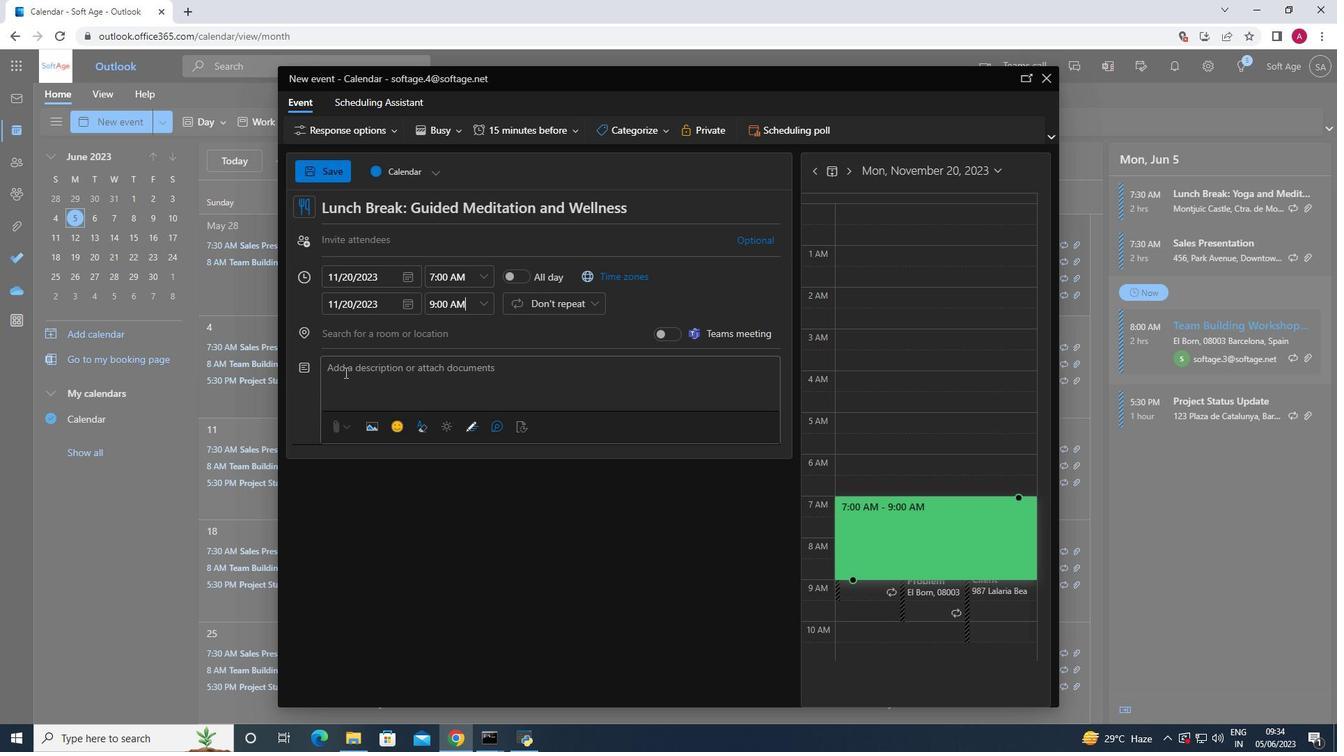 
Action: Mouse pressed left at (346, 369)
Screenshot: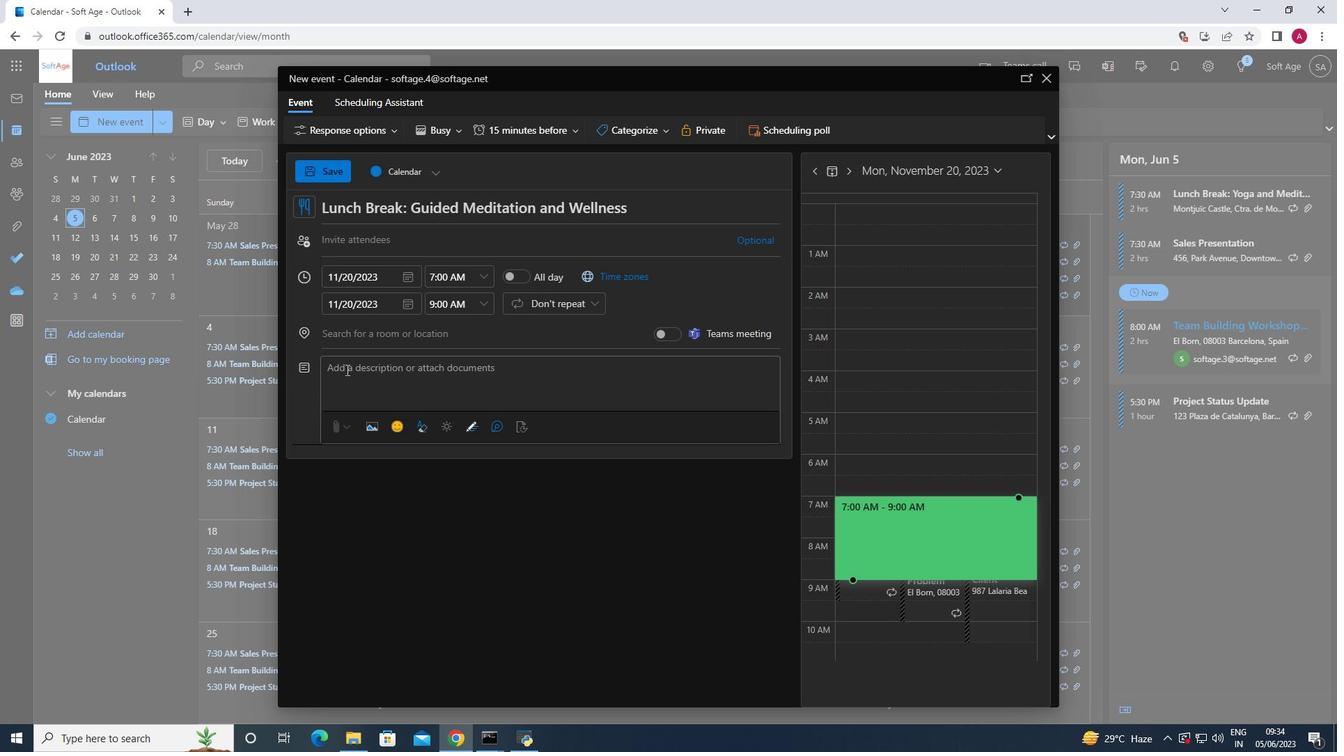 
Action: Key pressed <Key.shift>Alongside<Key.space>oppot<Key.backspace>rtunities<Key.space>for<Key.space>team<Key.space>members<Key.space>to<Key.space>relax,<Key.space>unwind,<Key.space>and<Key.space>build<Key.space>stronger<Key.space>relationships.<Key.space><Key.shift>This<Key.space>could<Key.space>include<Key.space>team<Key.space>meals,<Key.space>social<Key.space>events,<Key.space>or<Key.space>recreational<Key.space>activities<Key.space>that<Key.space>promote<Key.space>camaraderies<Key.space>and
Screenshot: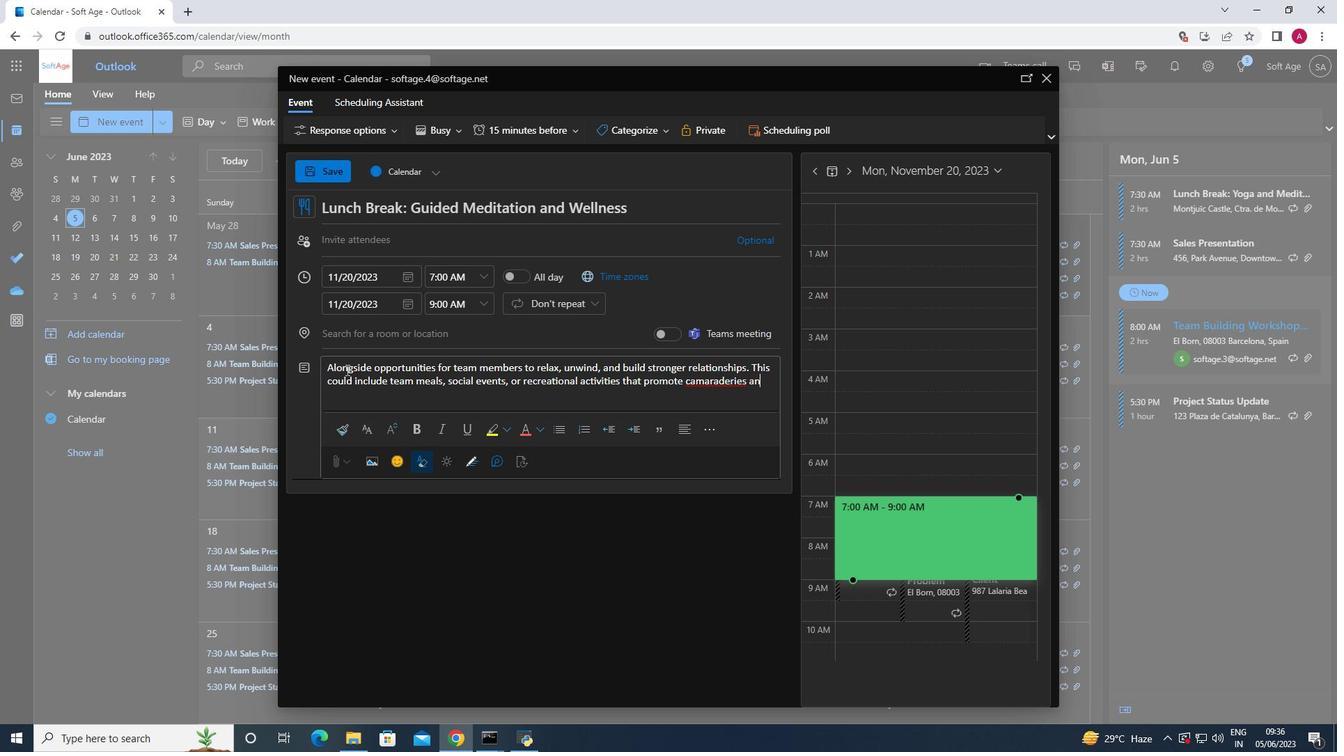 
Action: Mouse moved to (735, 381)
Screenshot: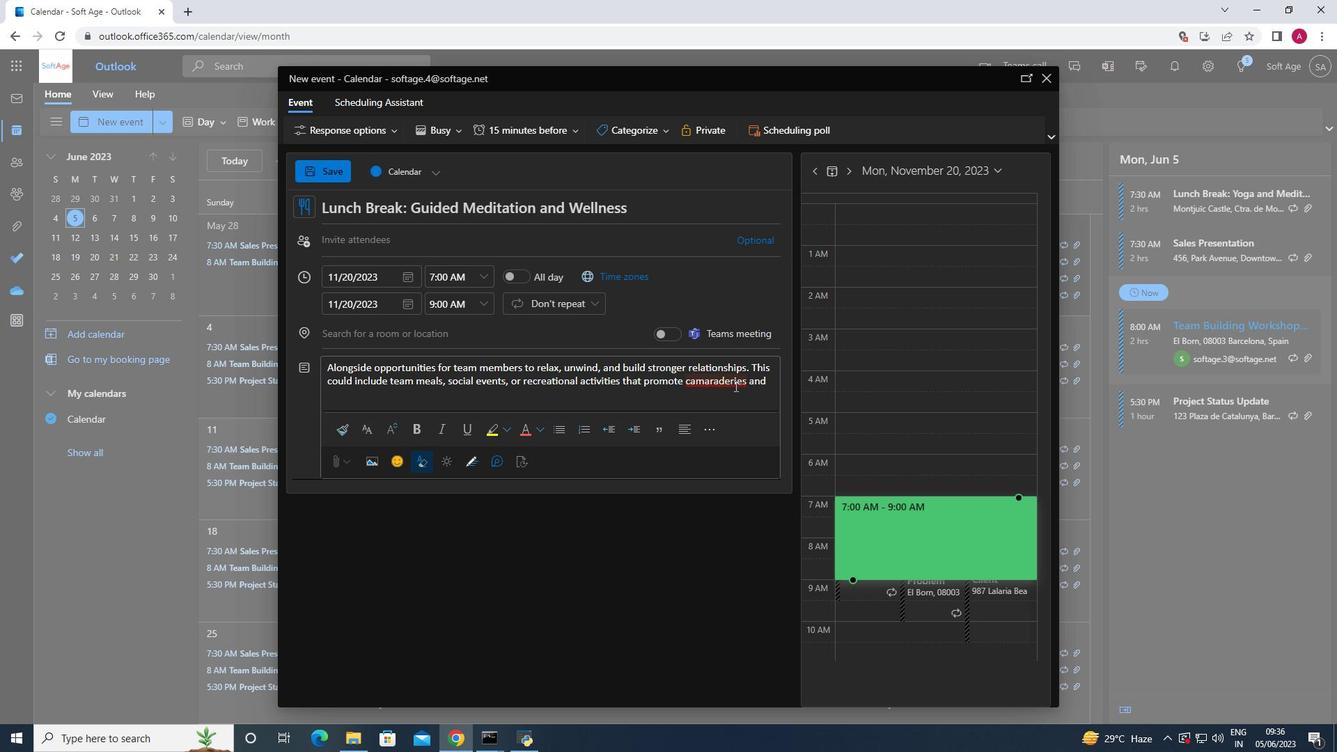 
Action: Mouse pressed left at (735, 381)
Screenshot: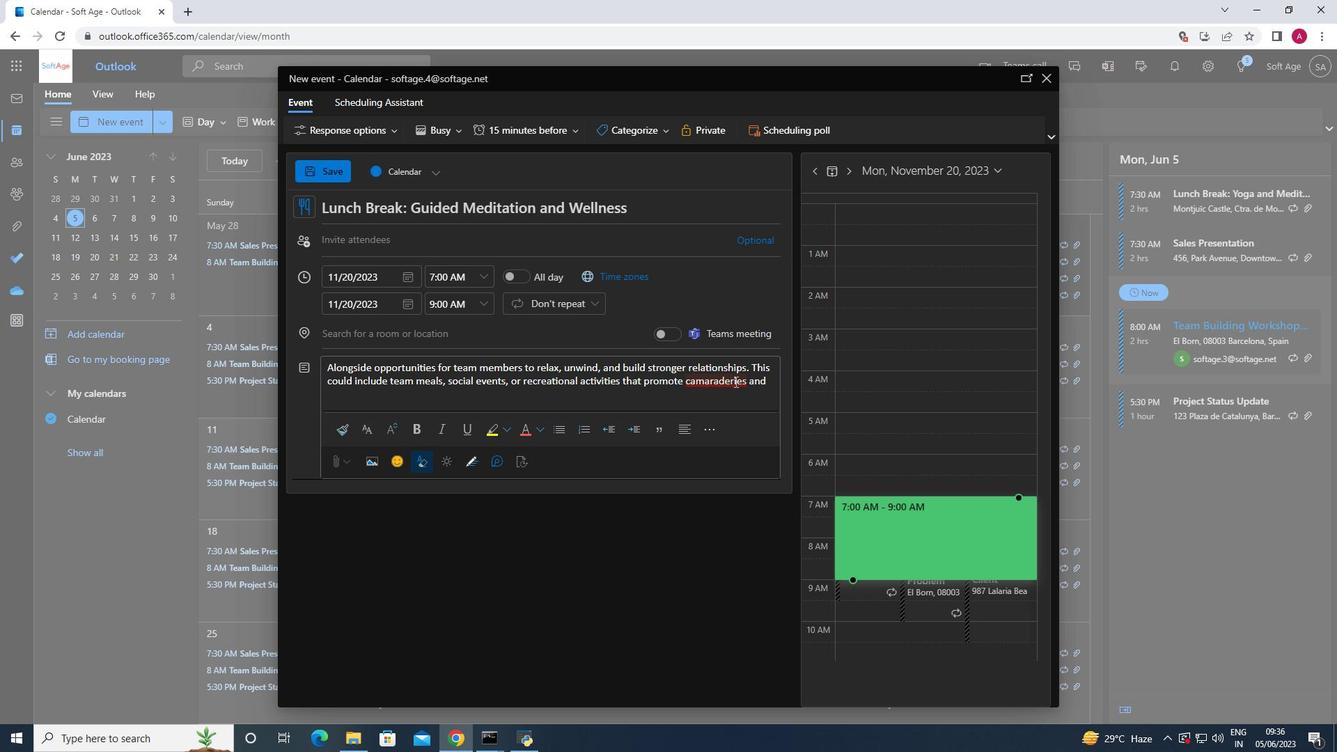 
Action: Mouse moved to (600, 454)
Screenshot: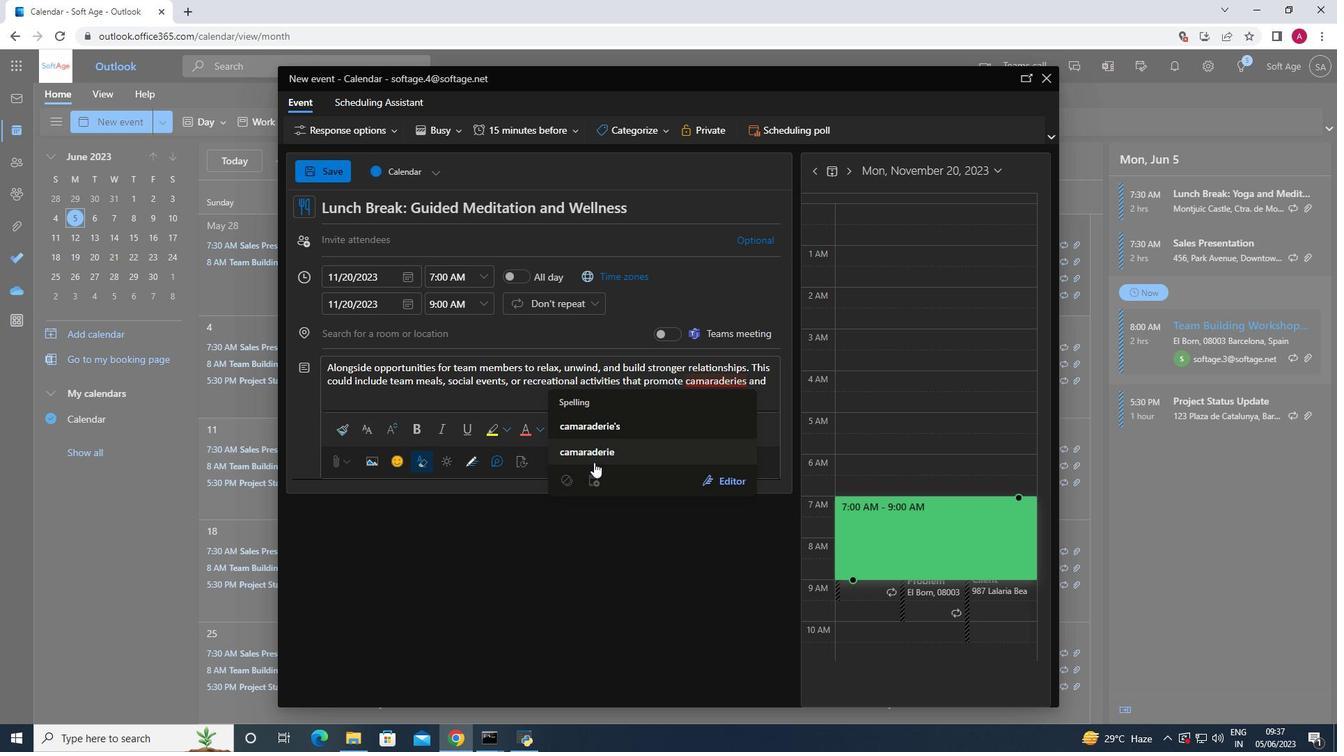 
Action: Mouse pressed left at (600, 454)
Screenshot: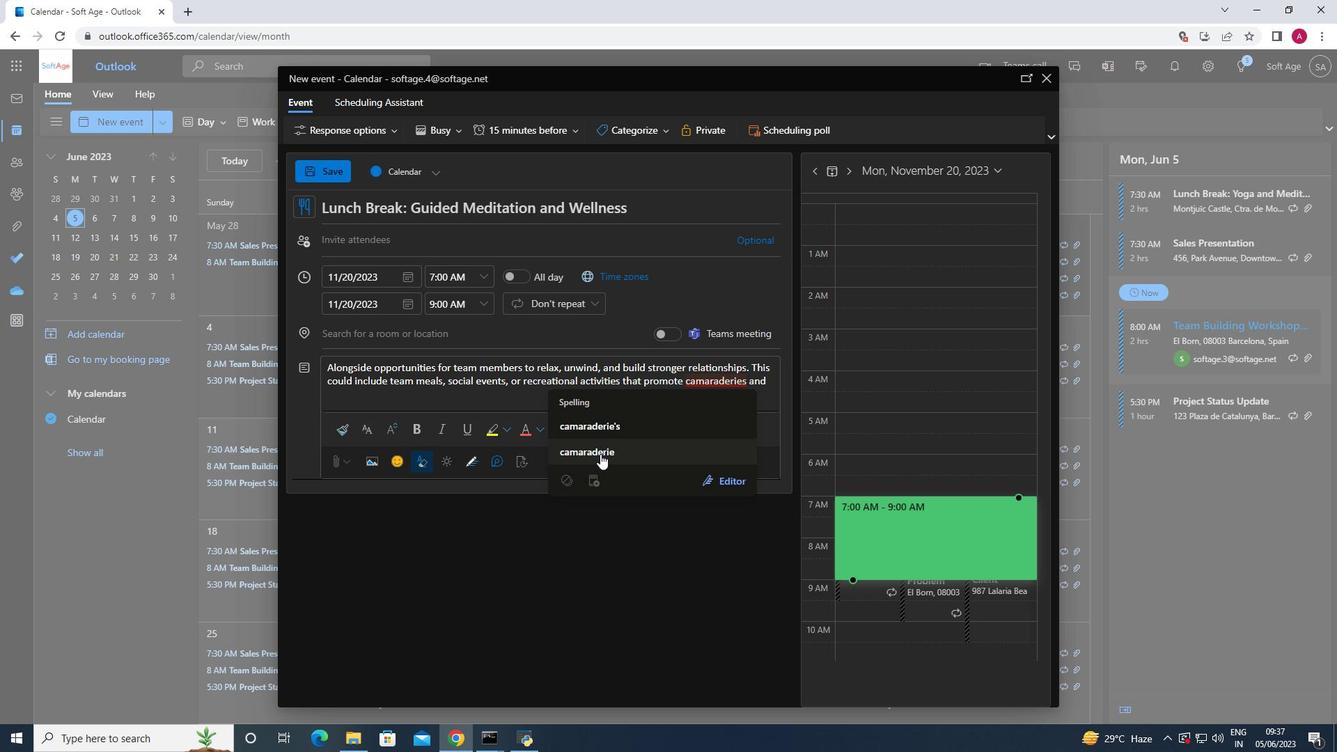 
Action: Mouse moved to (766, 381)
Screenshot: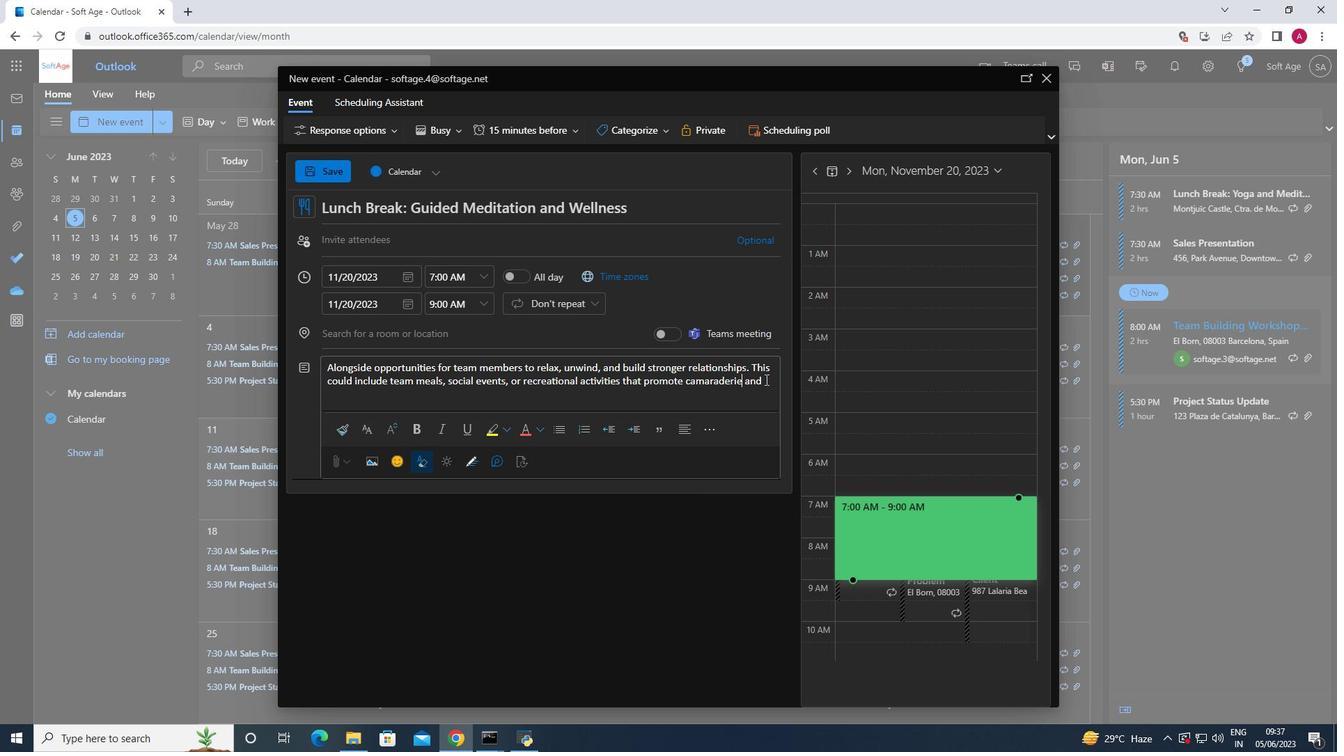 
Action: Mouse pressed left at (766, 381)
Screenshot: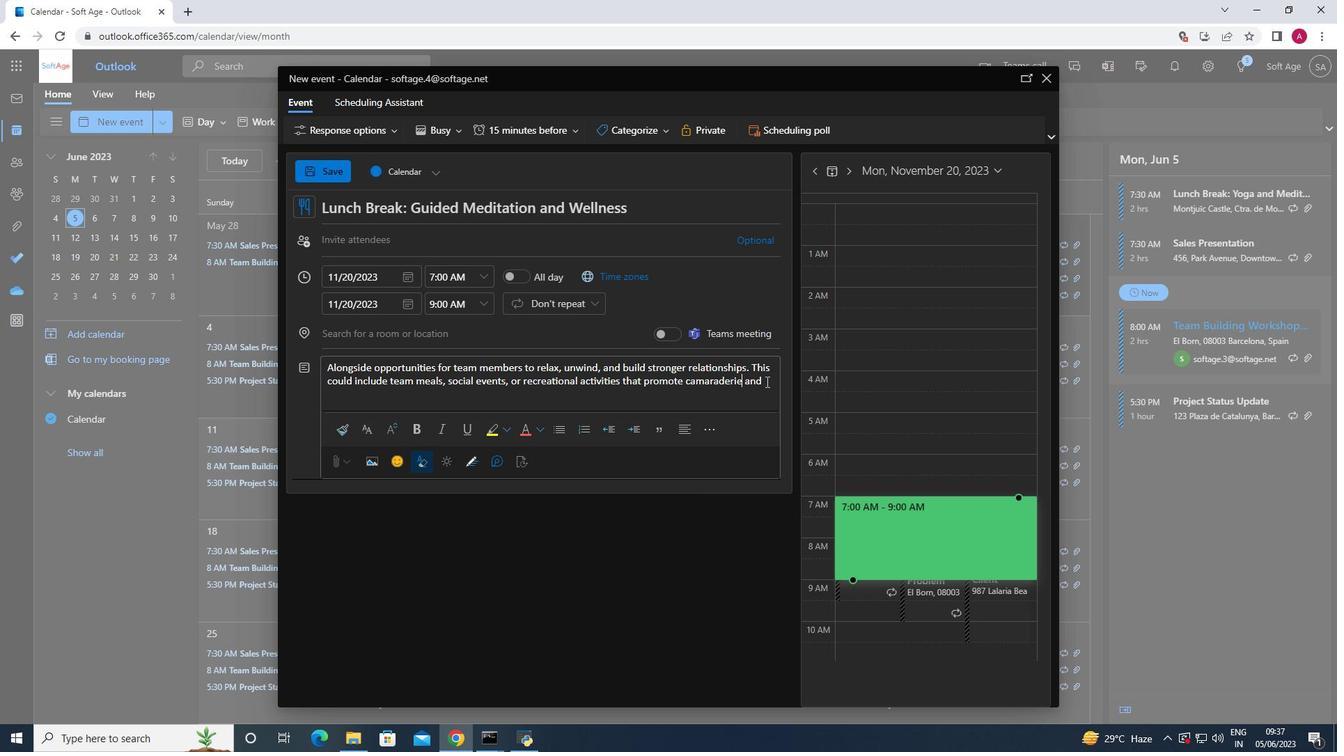 
Action: Key pressed <Key.space>connection.
Screenshot: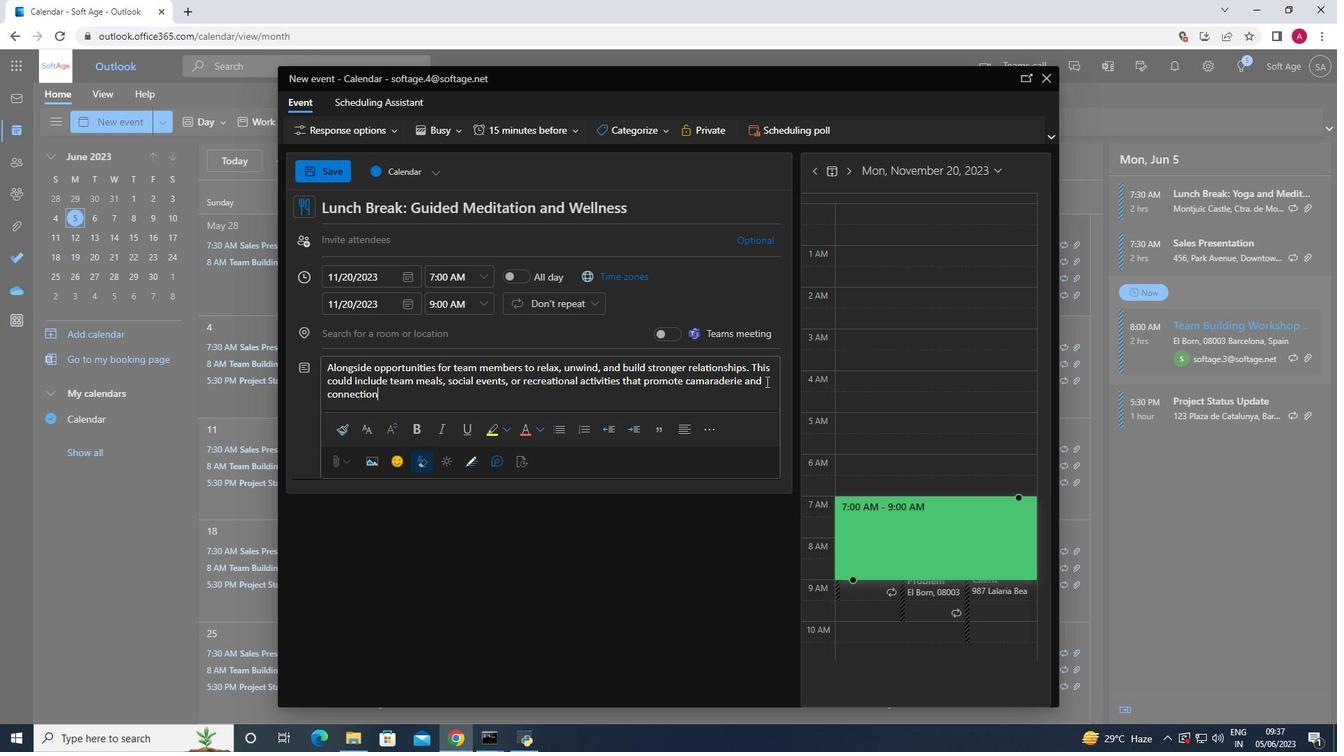
Action: Mouse moved to (659, 133)
Screenshot: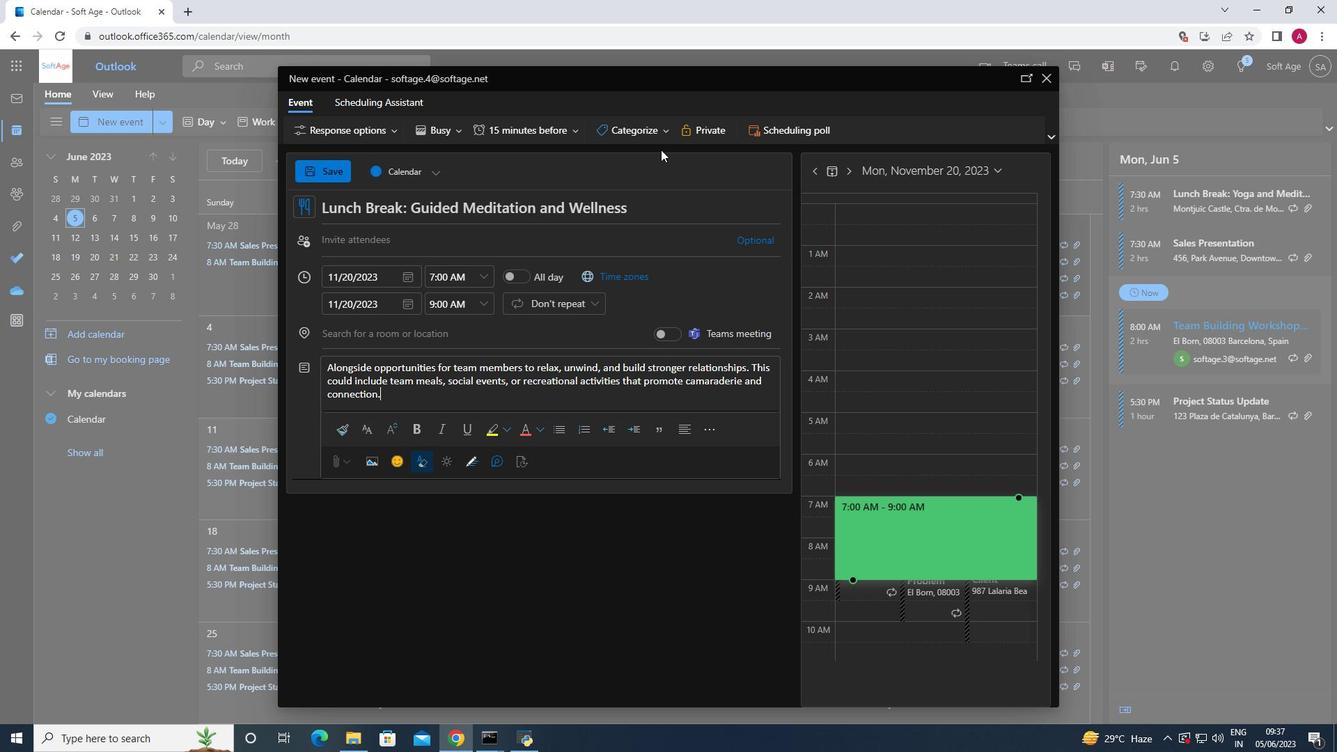 
Action: Mouse pressed left at (659, 133)
Screenshot: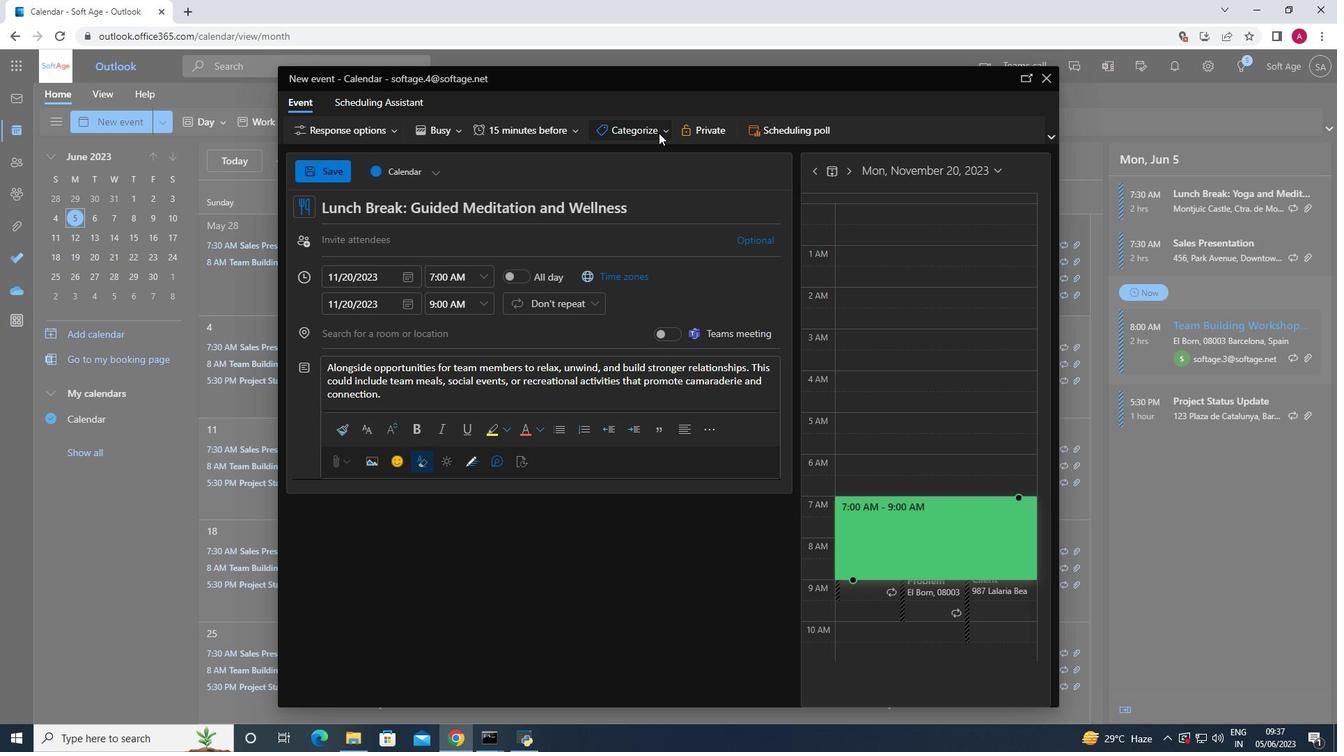 
Action: Mouse moved to (644, 241)
Screenshot: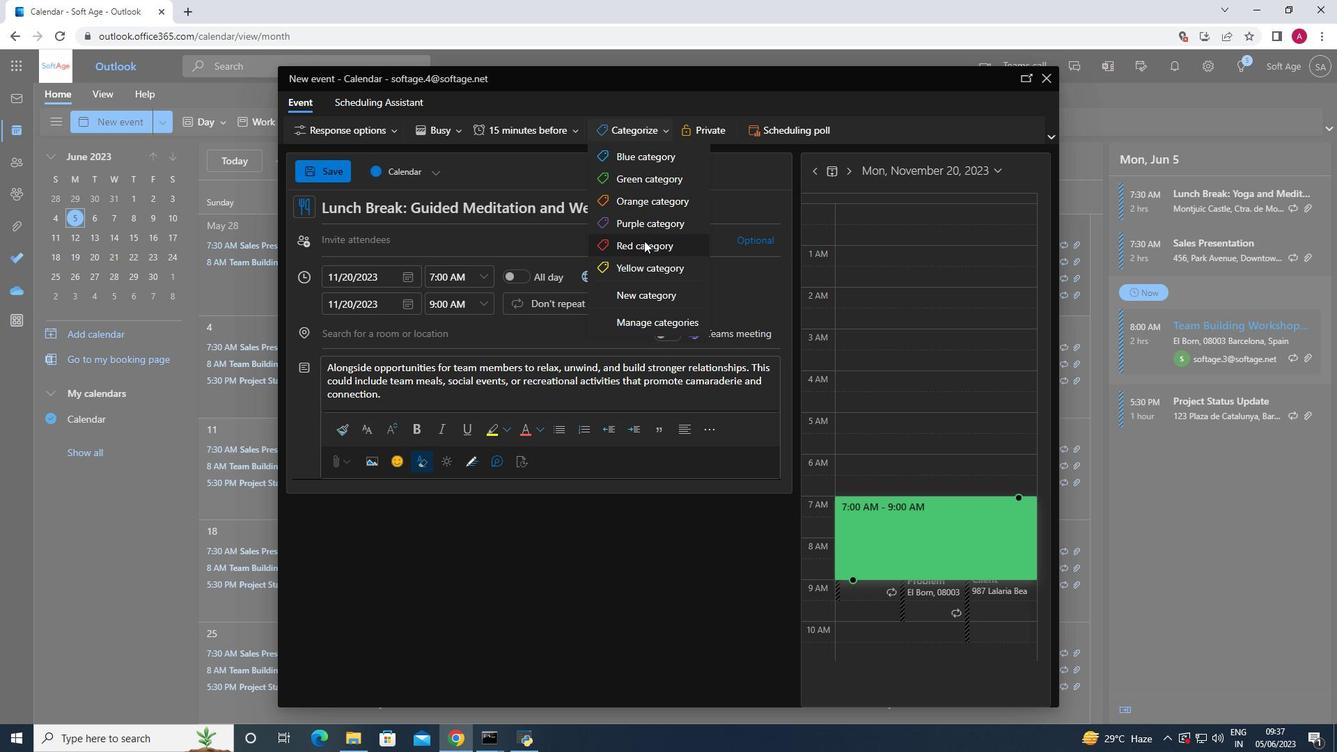 
Action: Mouse pressed left at (644, 241)
Screenshot: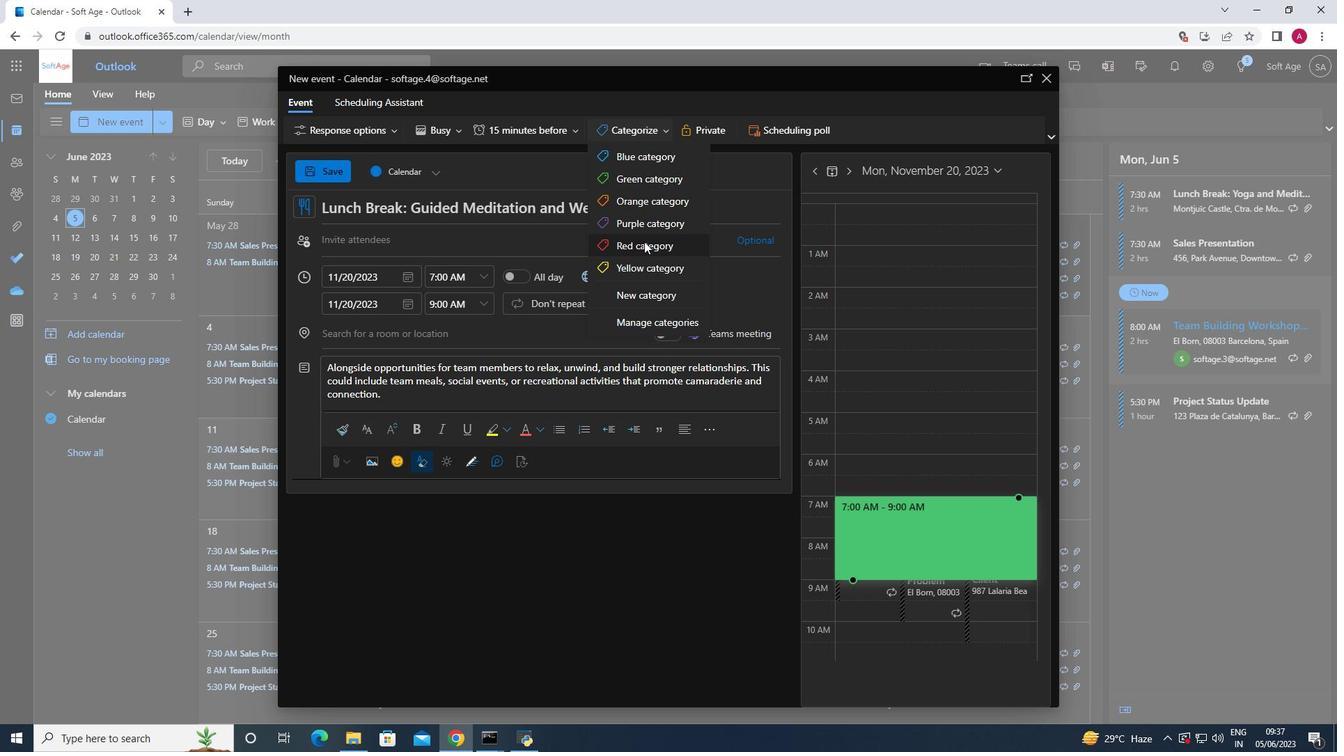 
Action: Mouse moved to (370, 333)
Screenshot: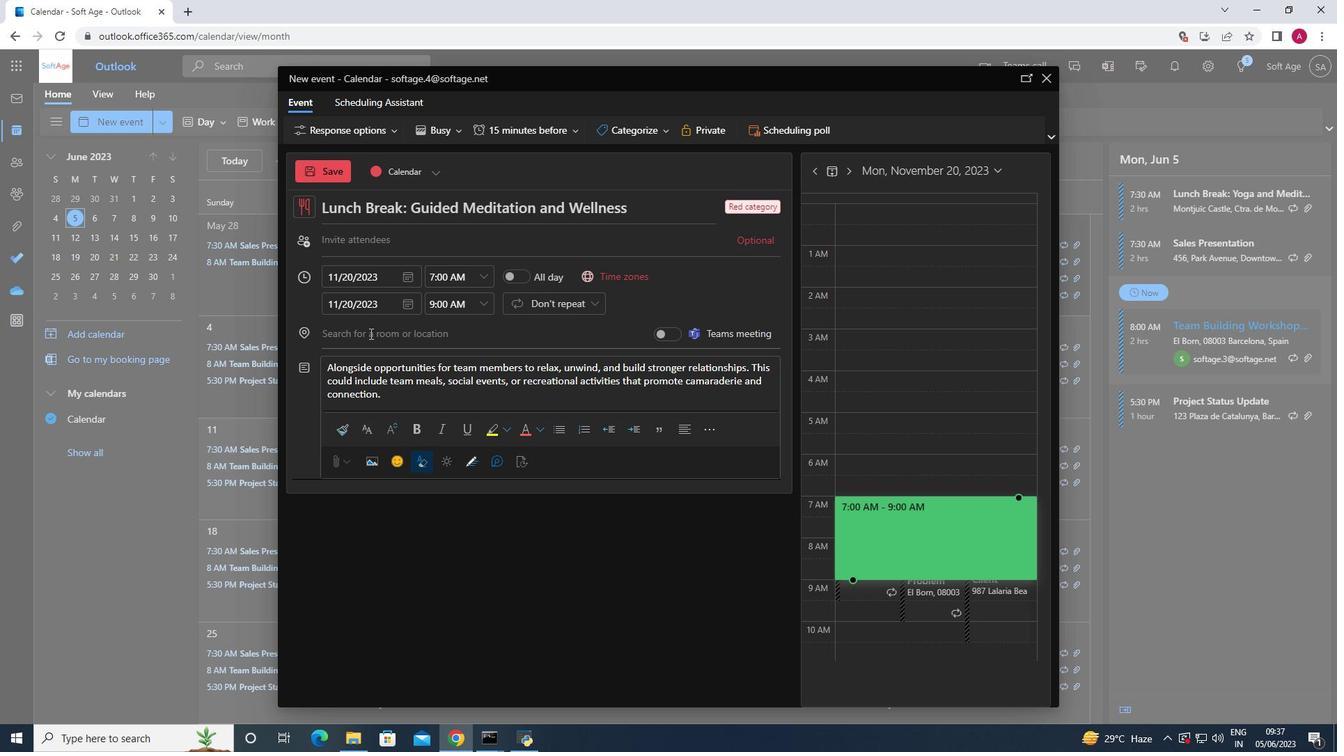 
Action: Mouse pressed left at (370, 333)
Screenshot: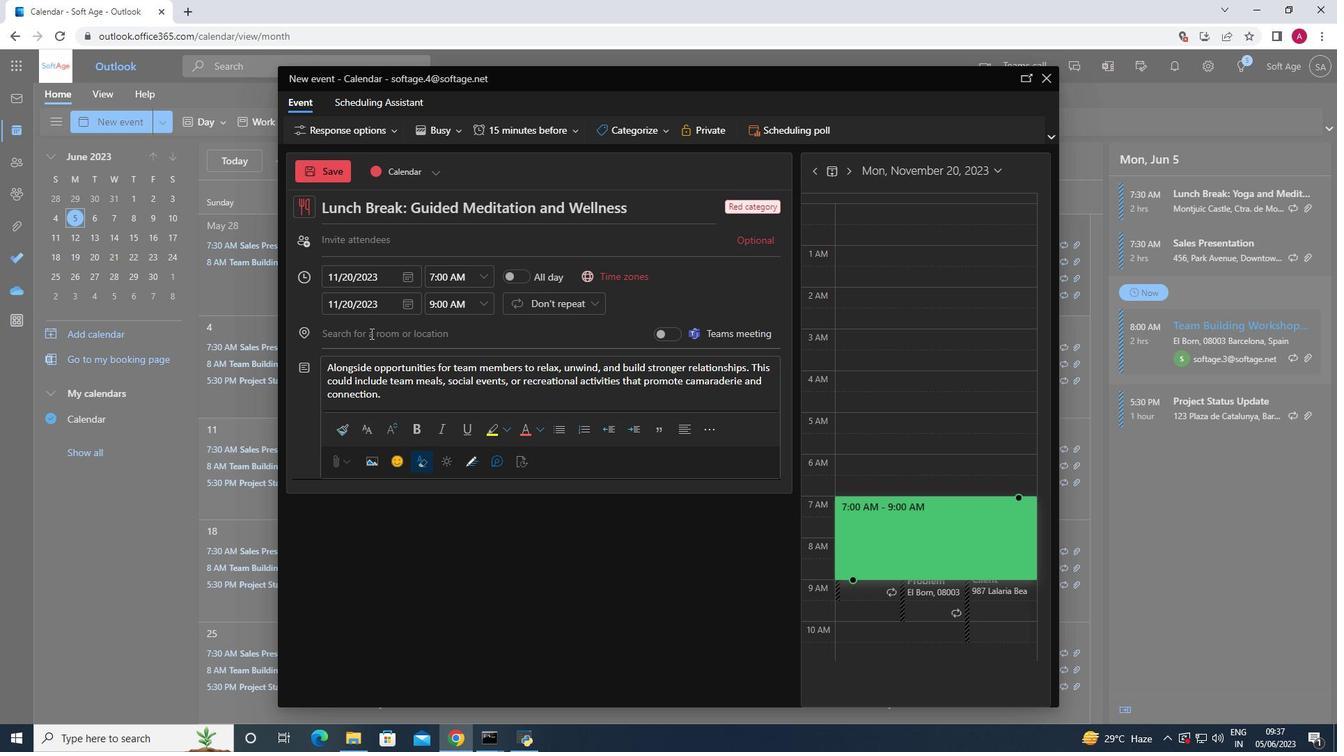 
Action: Mouse moved to (376, 334)
Screenshot: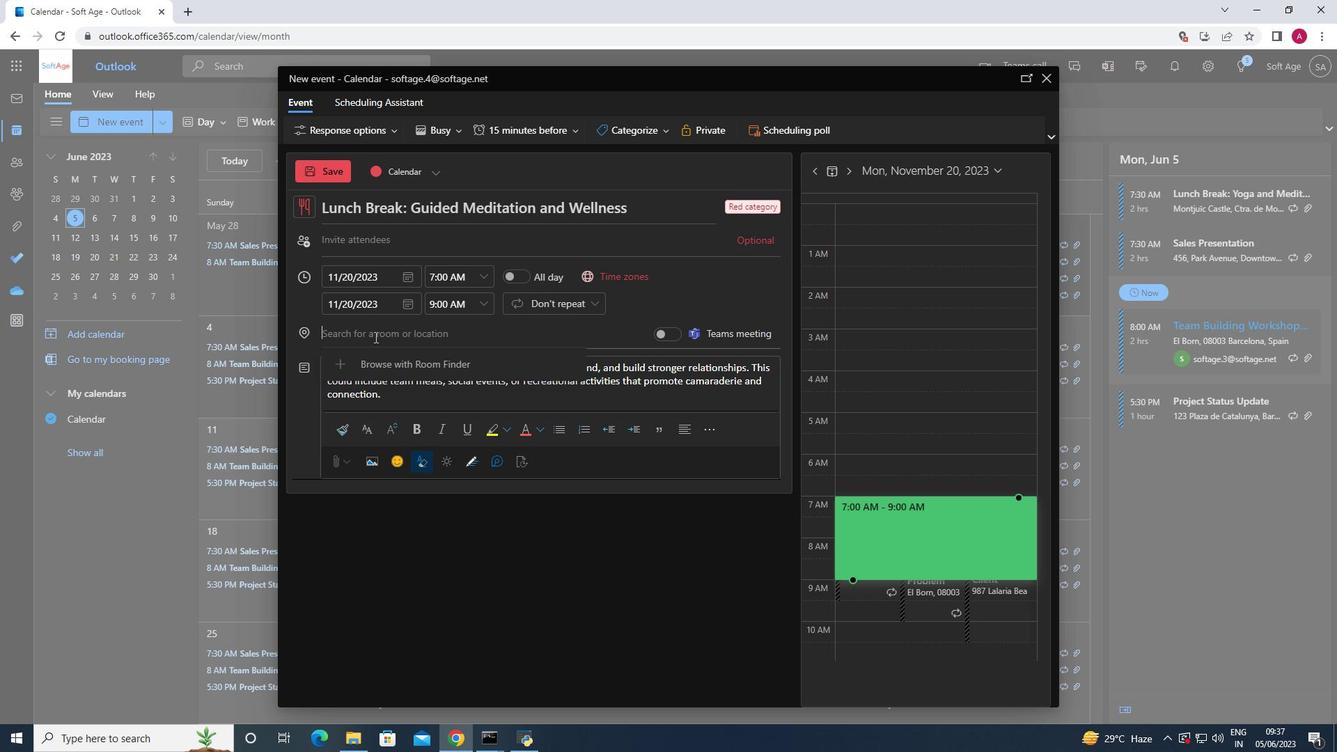 
Action: Key pressed <Key.shift>Florence,<Key.shift_r>Italy
Screenshot: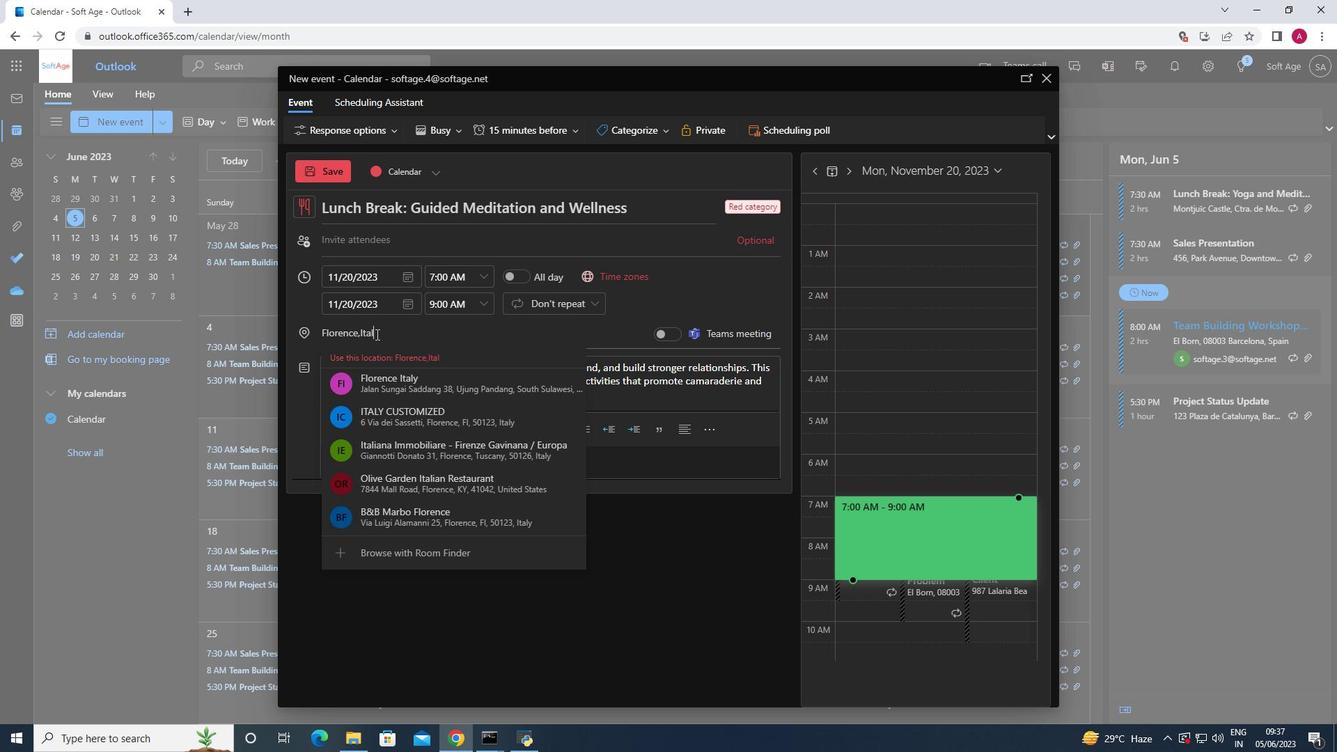 
Action: Mouse moved to (461, 357)
Screenshot: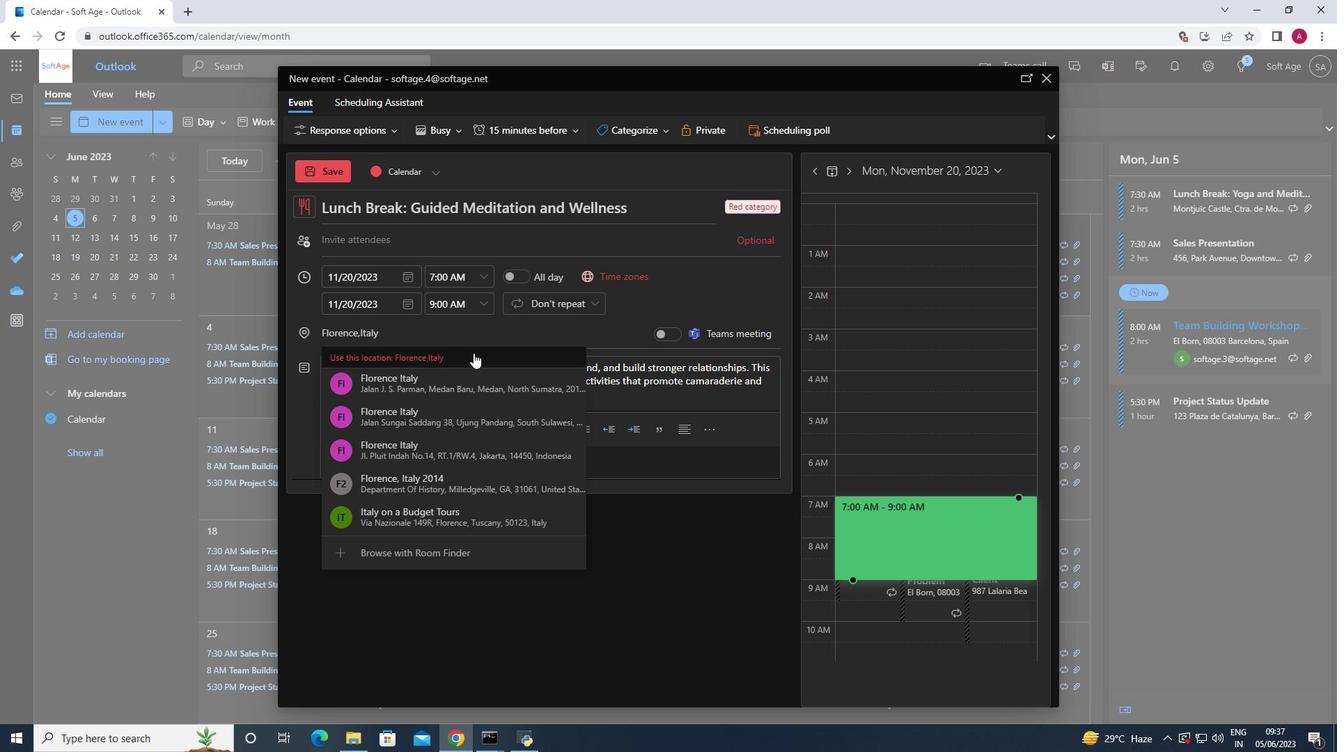 
Action: Mouse pressed left at (461, 357)
Screenshot: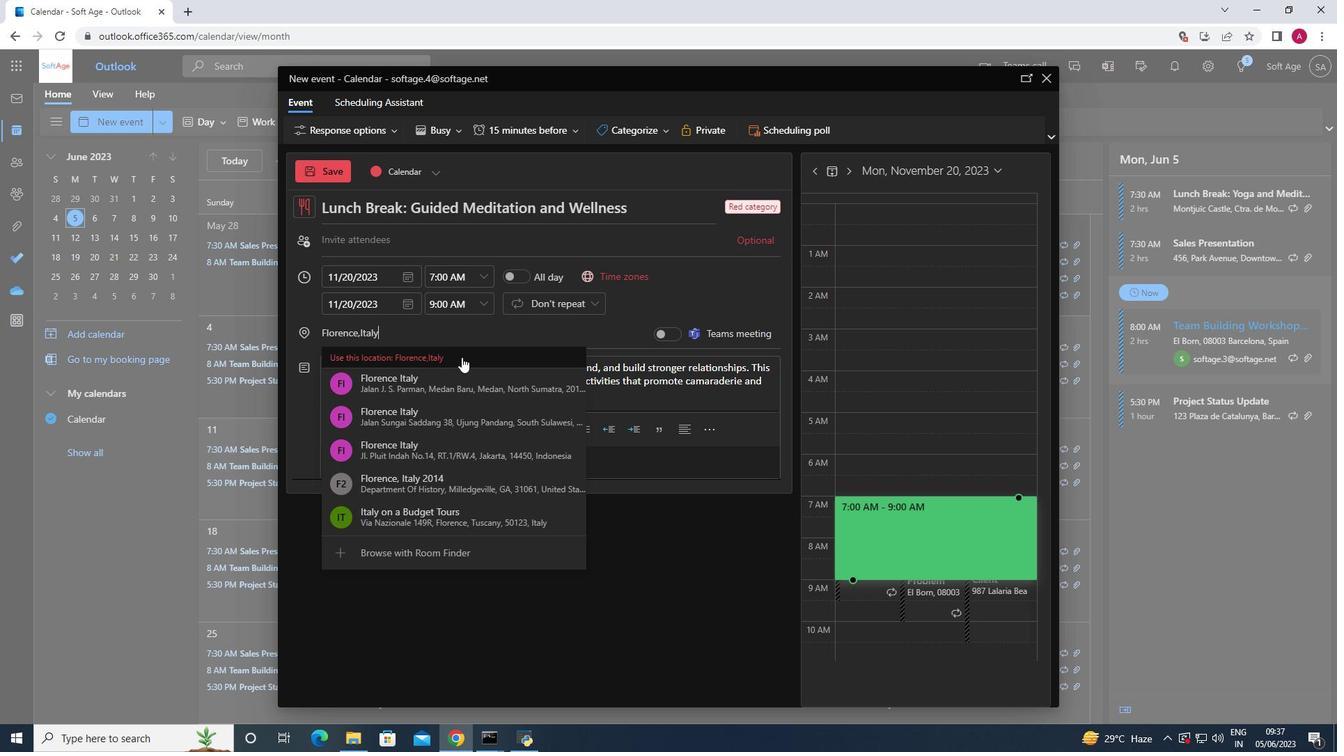 
Action: Mouse moved to (355, 243)
Screenshot: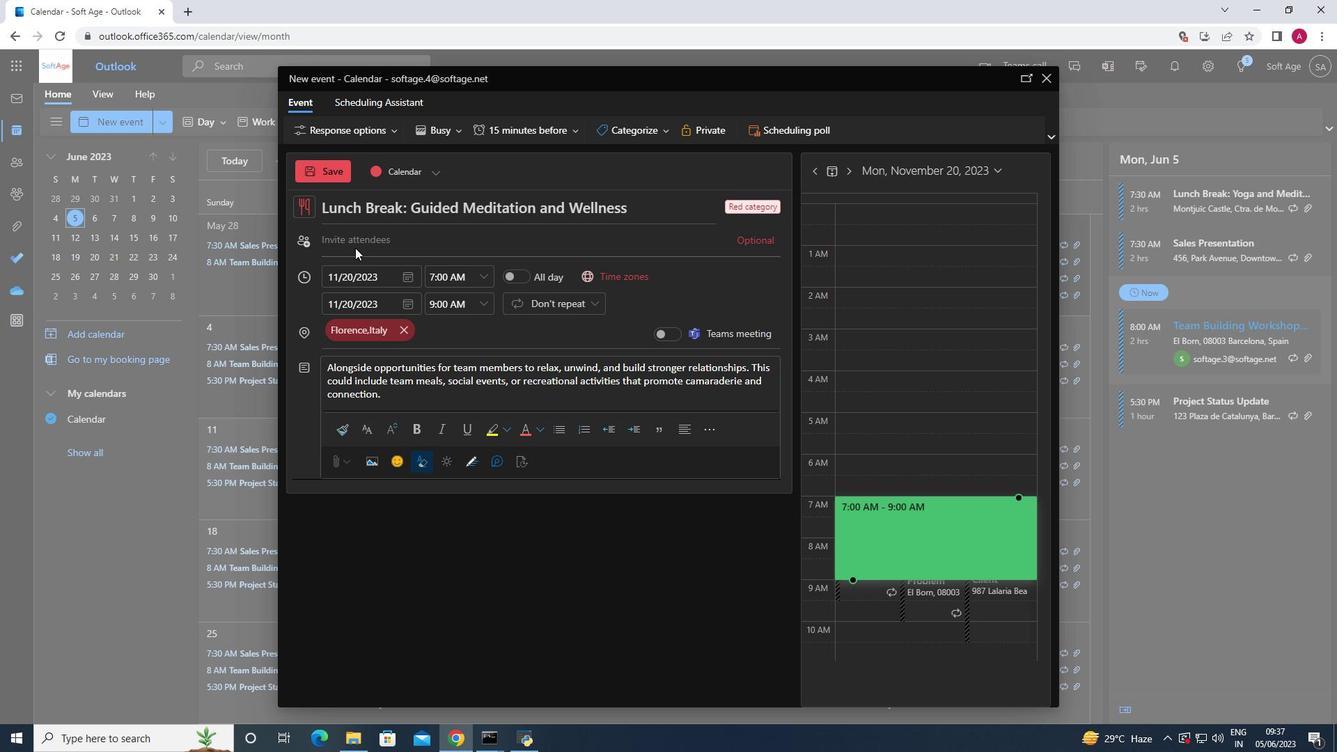 
Action: Mouse pressed left at (355, 243)
Screenshot: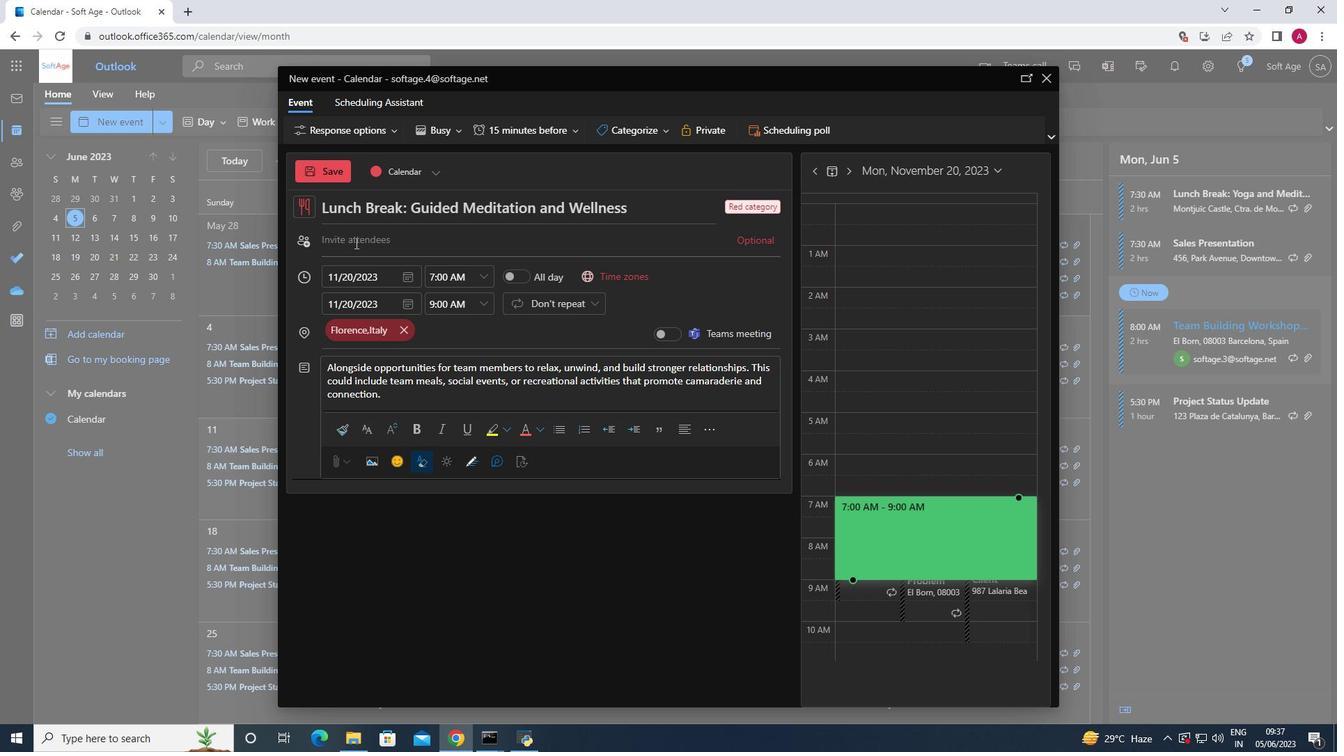 
Action: Key pressed softage.10<Key.shift>@
Screenshot: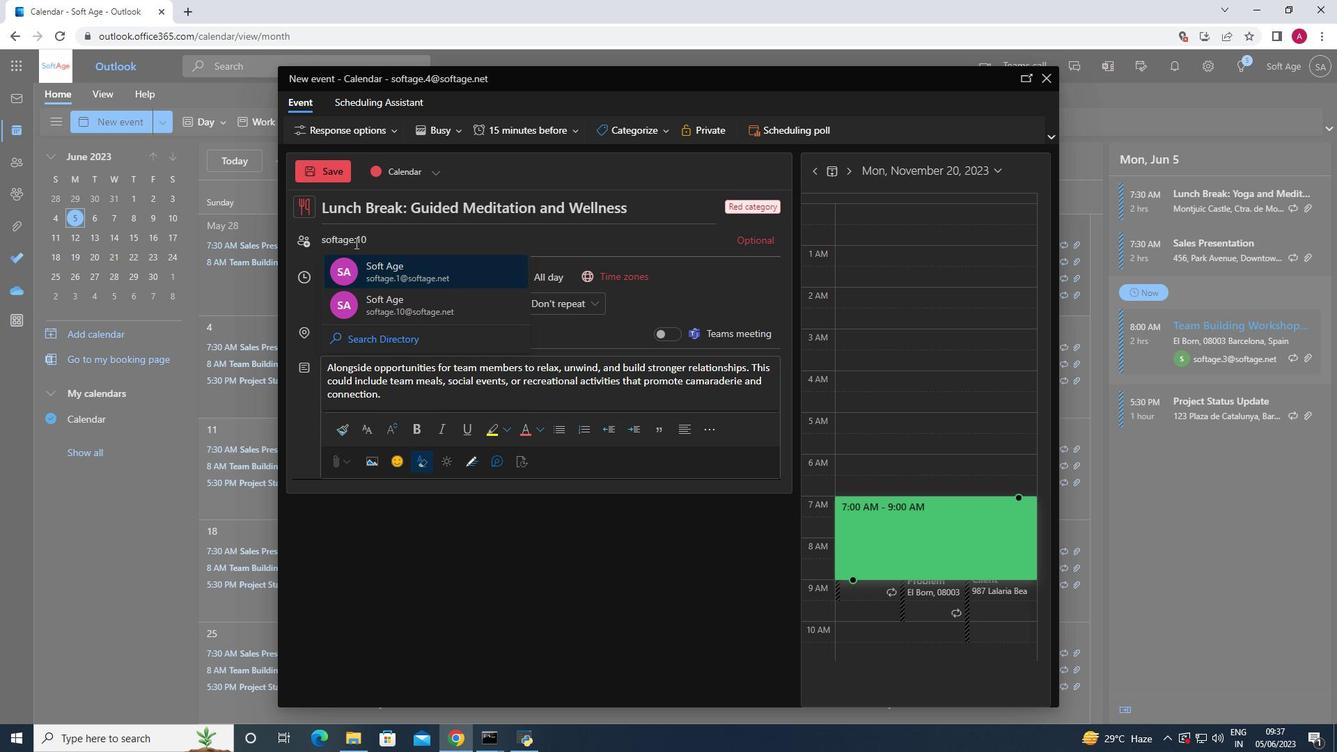 
Action: Mouse moved to (424, 301)
Screenshot: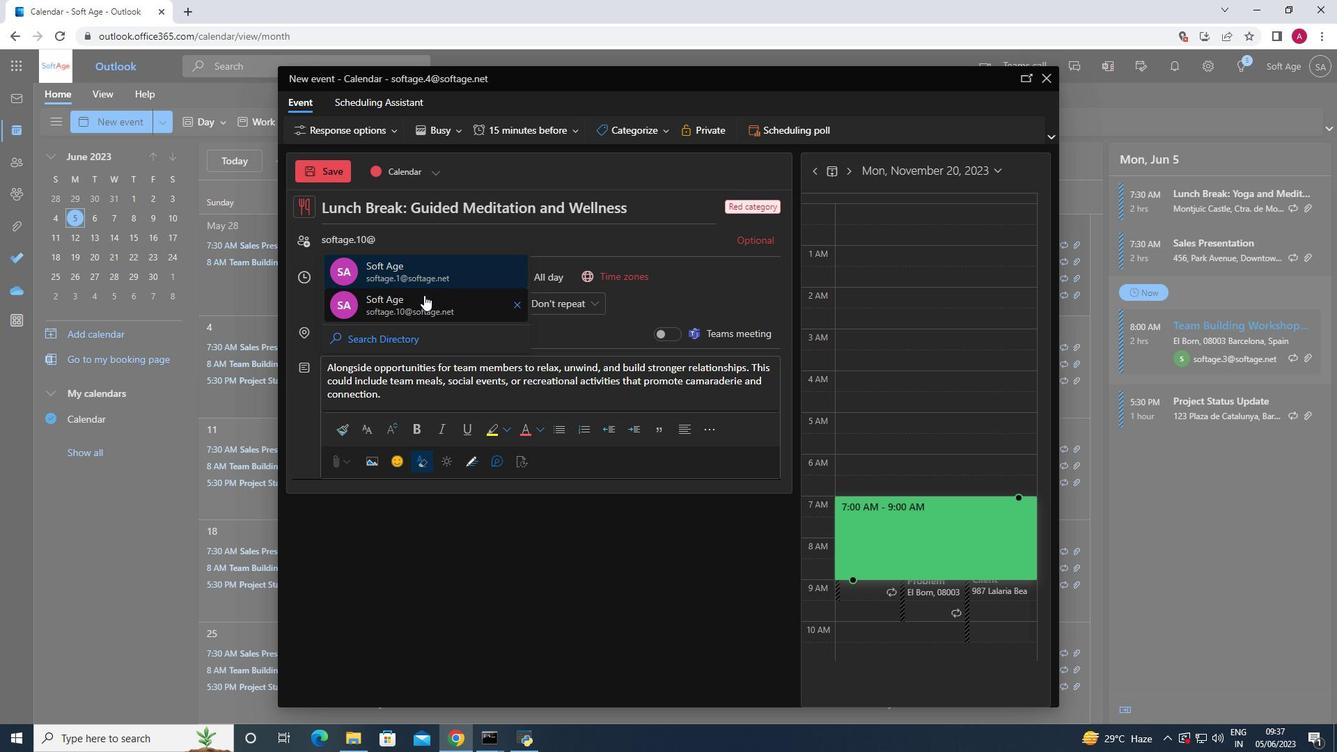 
Action: Mouse pressed left at (424, 301)
Screenshot: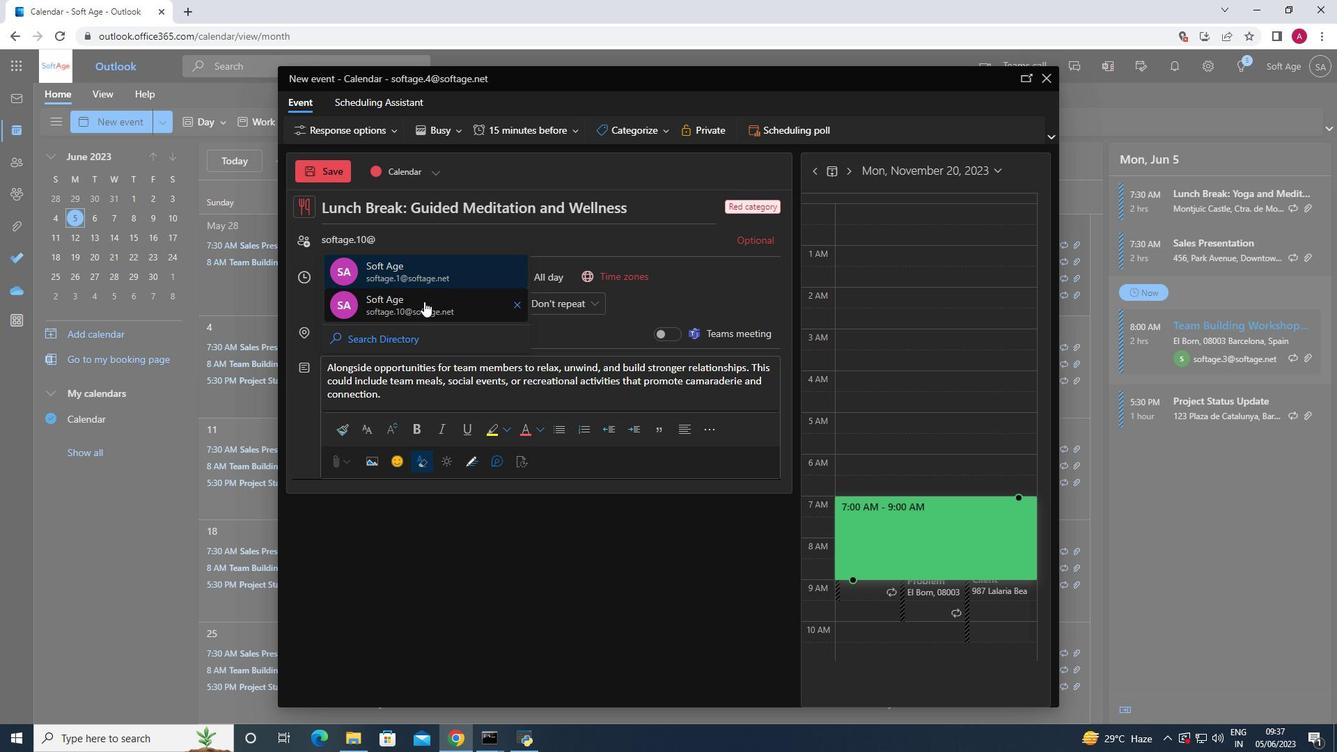 
Action: Key pressed softage.1<Key.shift>@
Screenshot: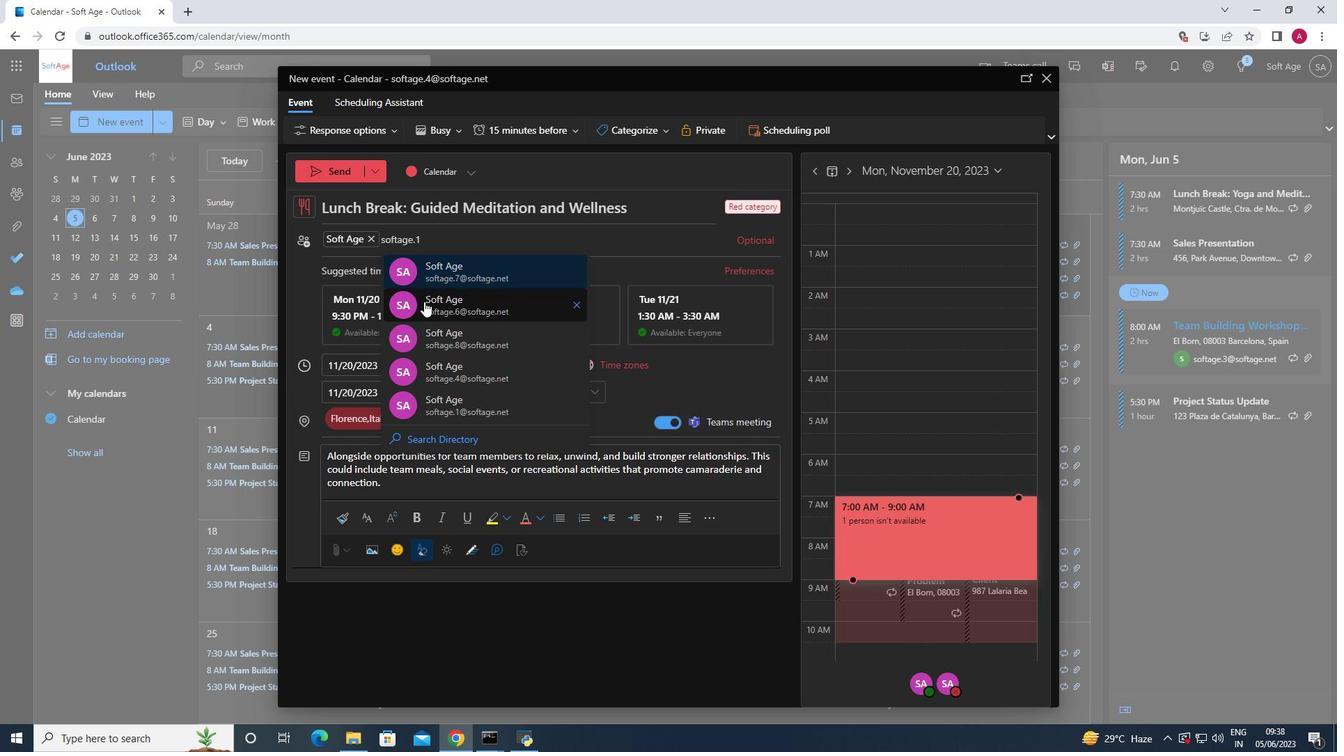 
Action: Mouse moved to (470, 279)
Screenshot: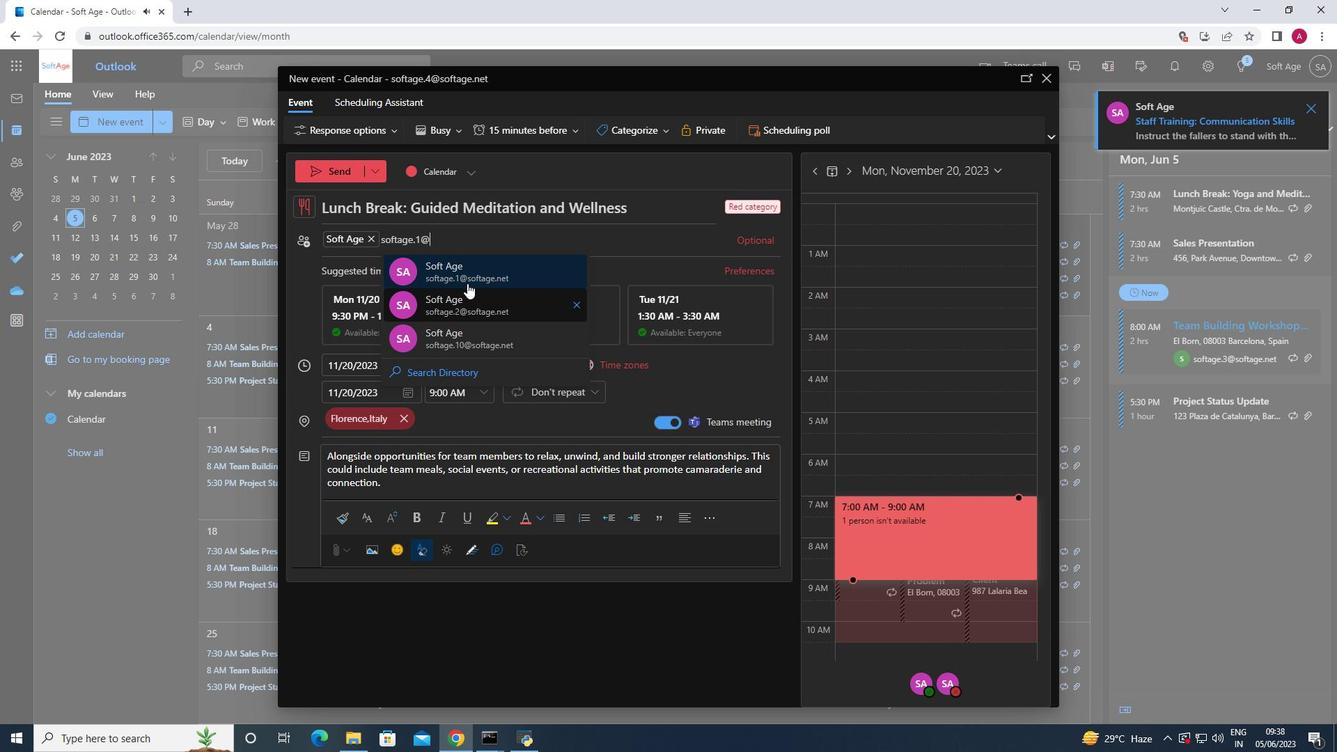 
Action: Mouse pressed left at (470, 279)
Screenshot: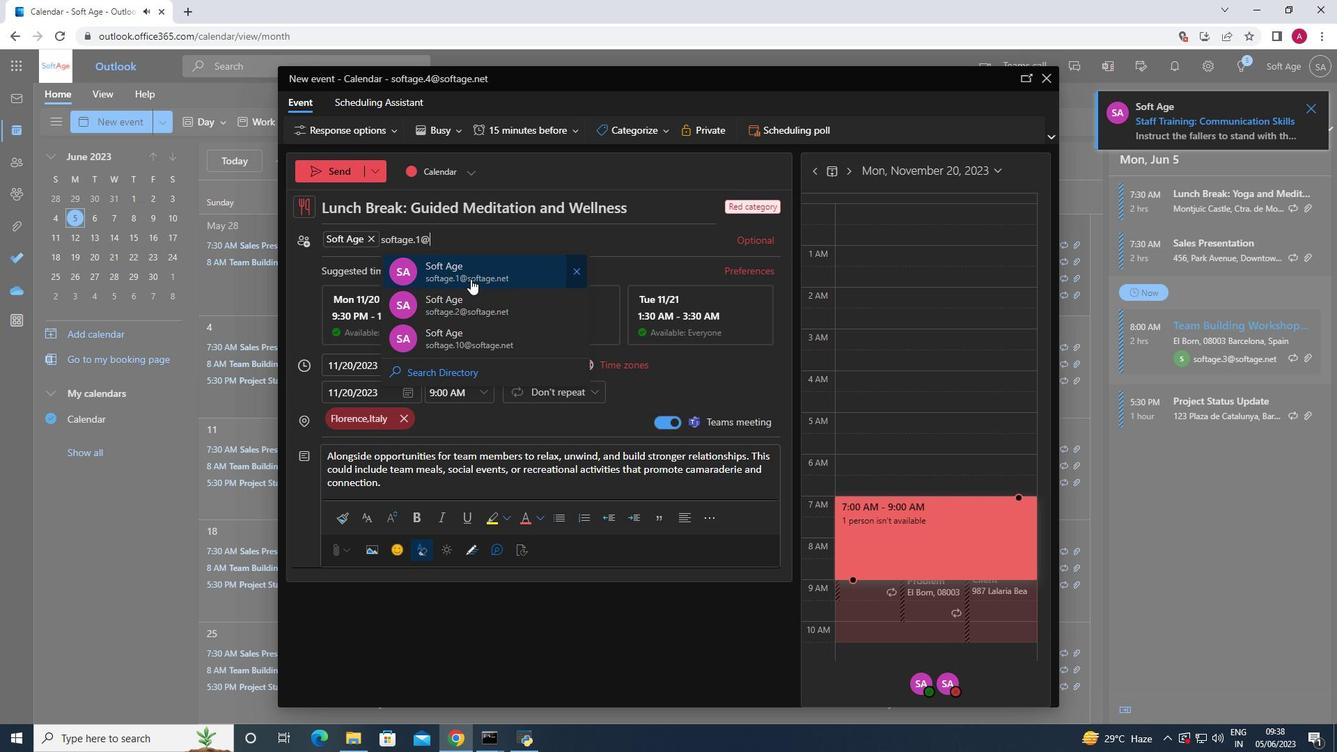
Action: Mouse moved to (349, 169)
Screenshot: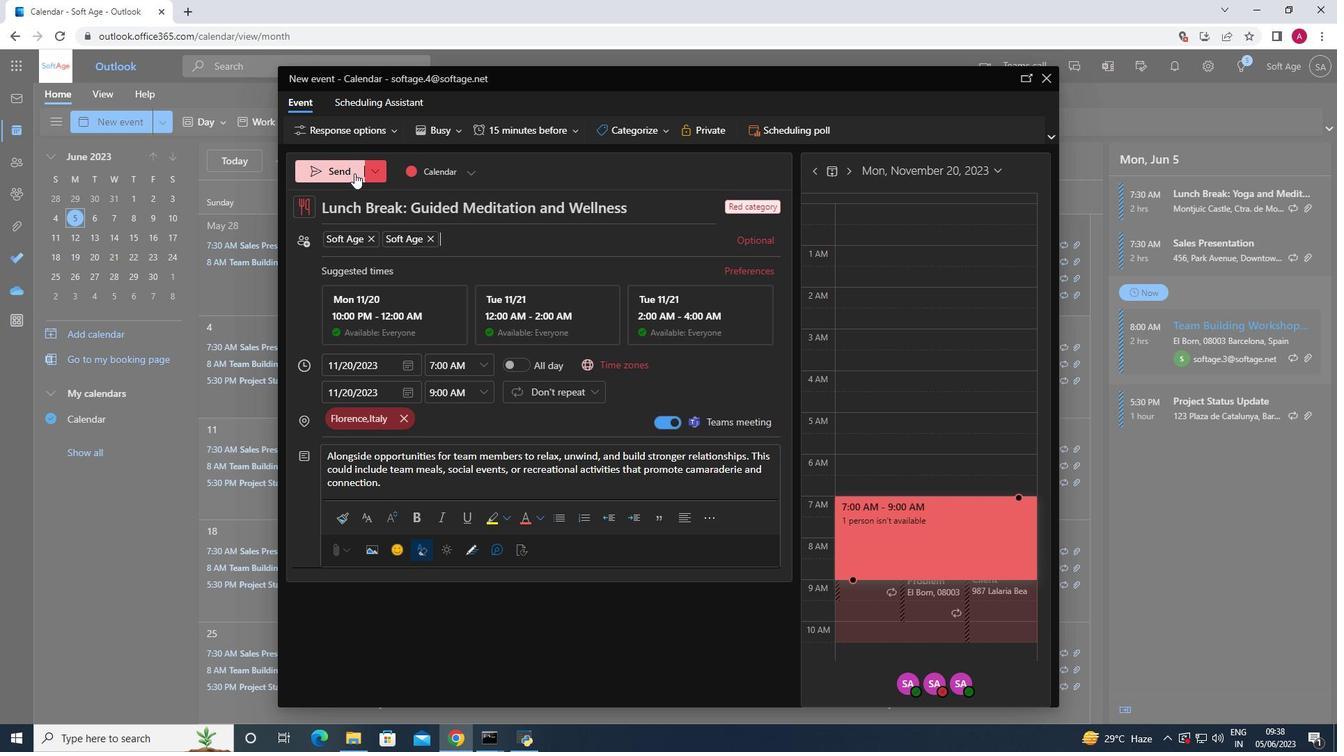 
Action: Mouse pressed left at (349, 169)
Screenshot: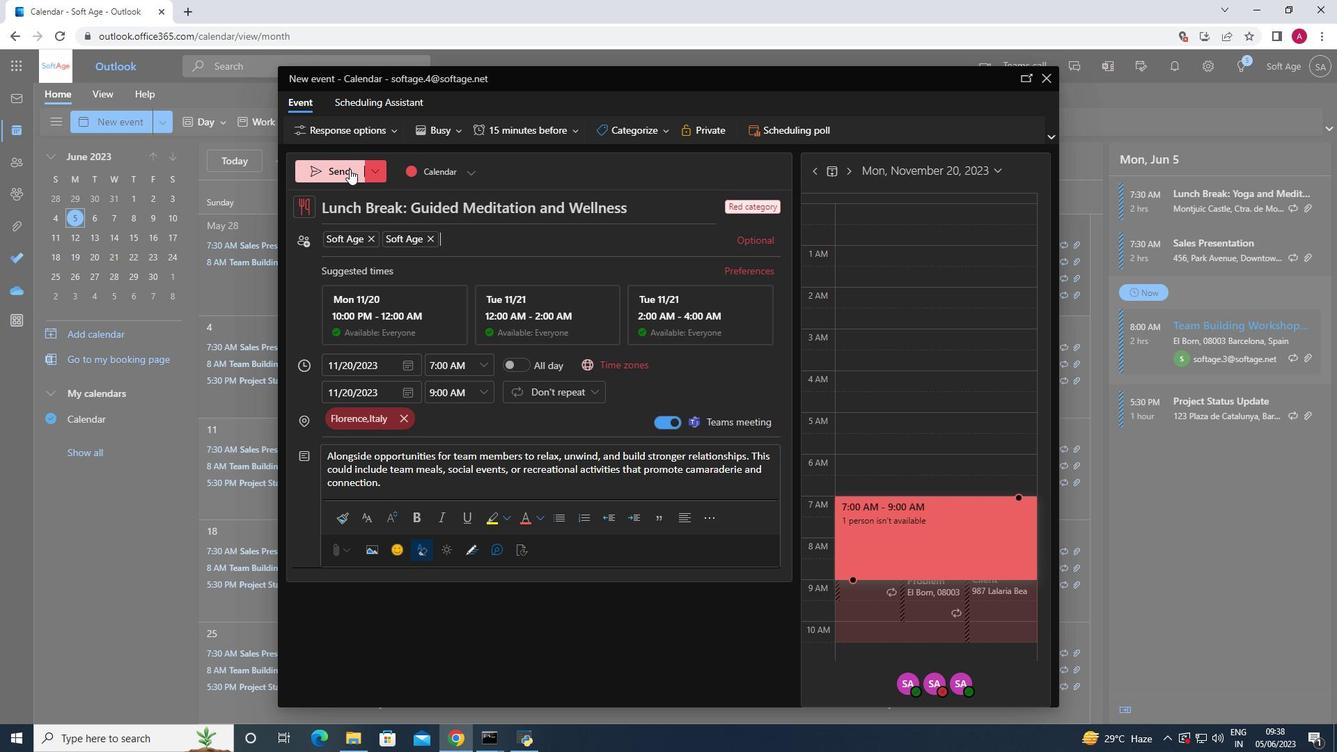 
Action: Mouse moved to (61, 328)
Screenshot: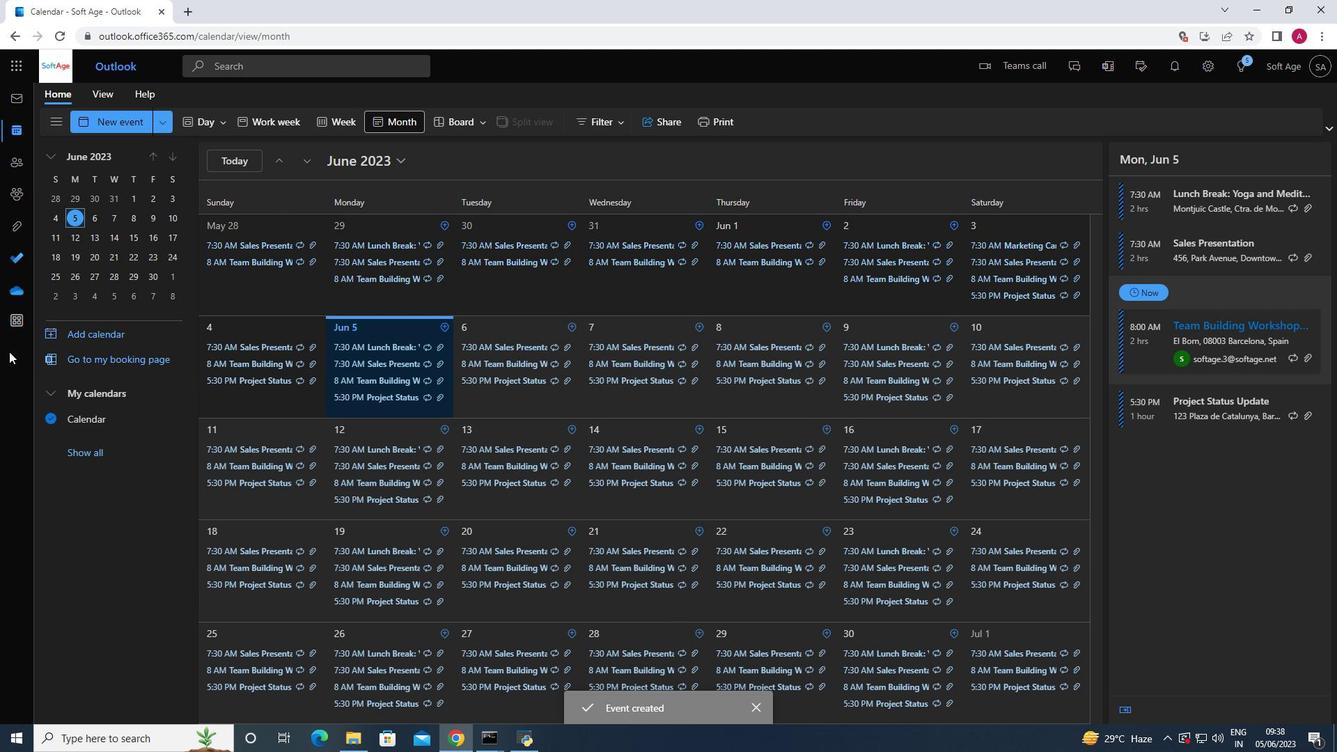 
